 Task: Create a new event for a product launch celebration on the 16th at 6:30 PM to 7 PM.
Action: Mouse moved to (49, 74)
Screenshot: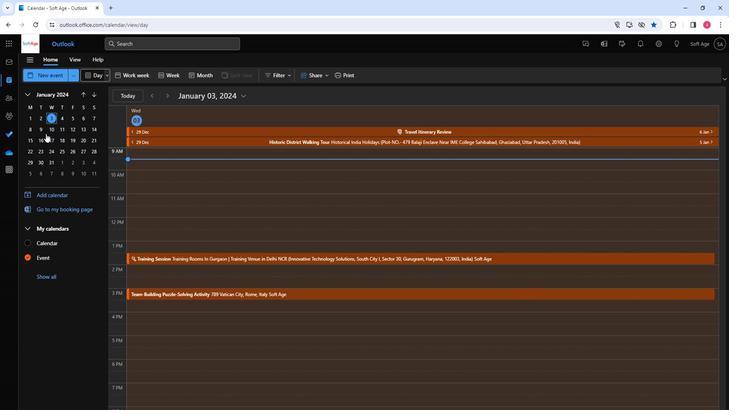 
Action: Mouse pressed left at (49, 74)
Screenshot: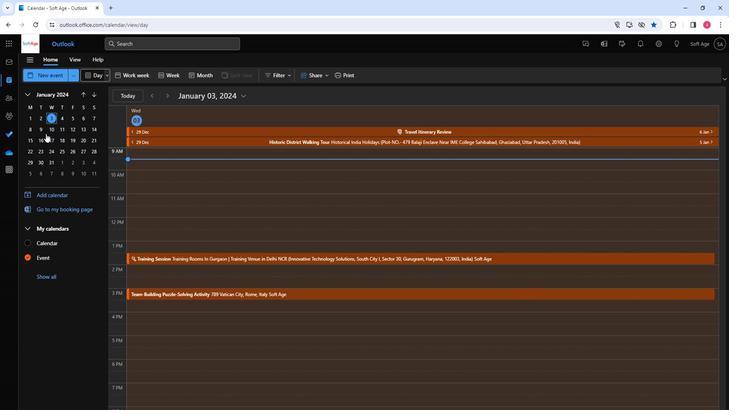 
Action: Mouse moved to (178, 123)
Screenshot: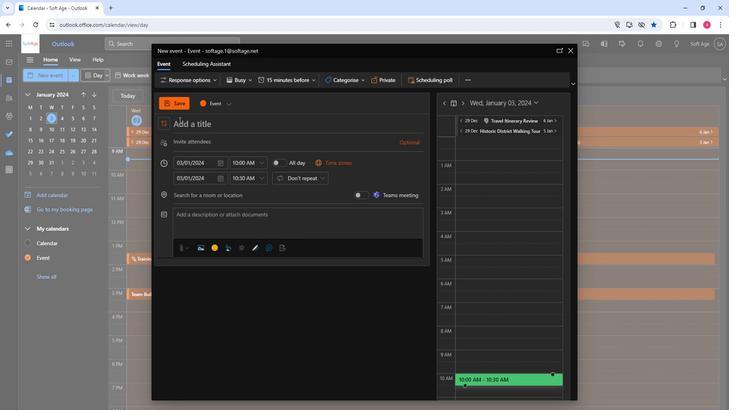 
Action: Mouse pressed left at (178, 123)
Screenshot: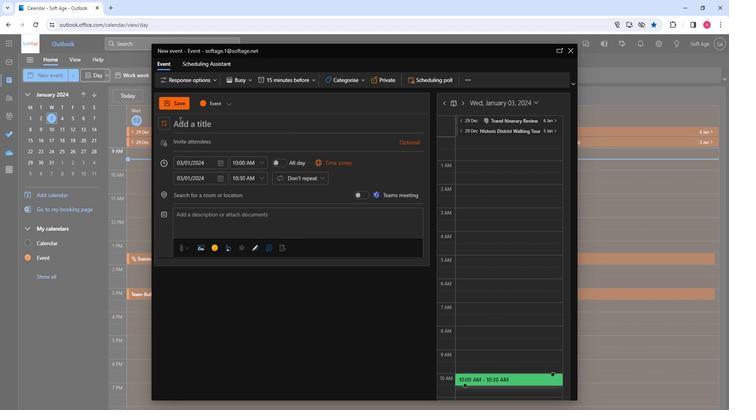 
Action: Key pressed <Key.shift>Product<Key.space><Key.shift>Launch<Key.space><Key.shift>Celebration
Screenshot: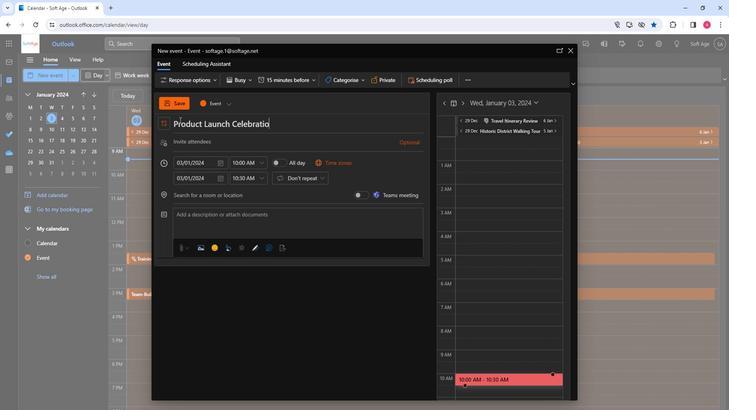 
Action: Mouse moved to (218, 147)
Screenshot: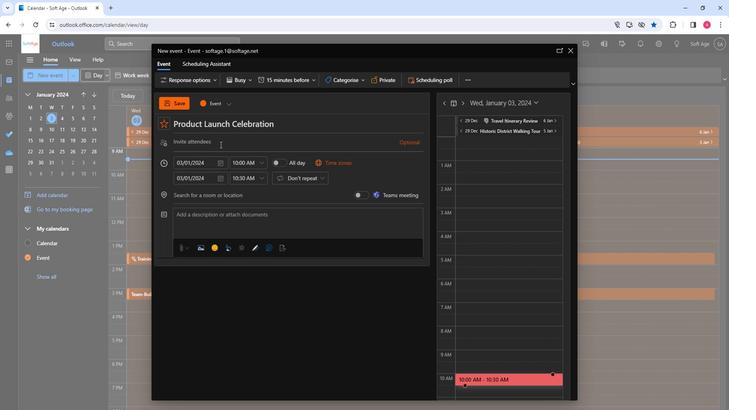 
Action: Mouse pressed left at (218, 147)
Screenshot: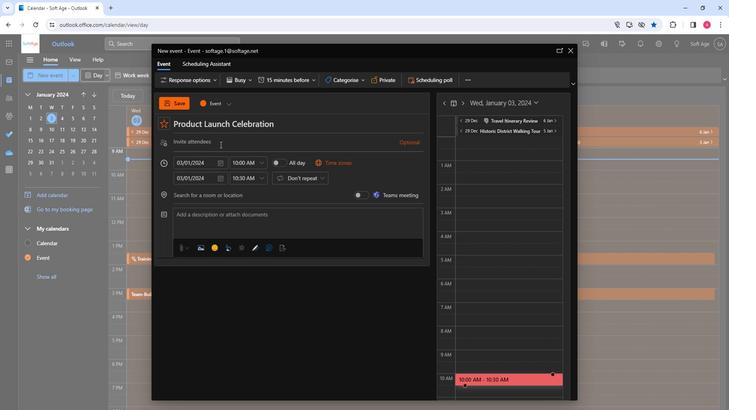 
Action: Mouse moved to (218, 147)
Screenshot: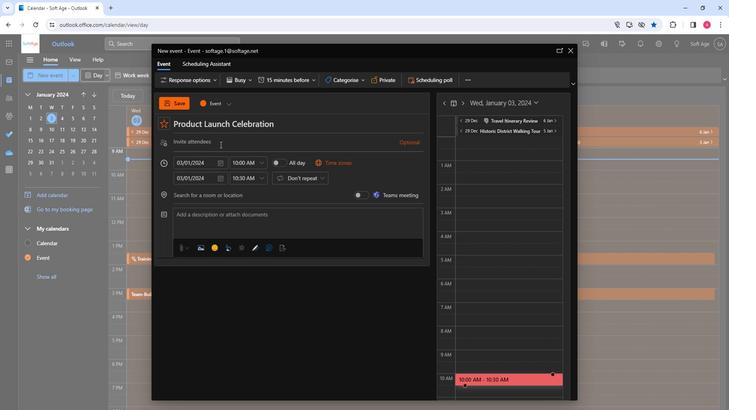 
Action: Key pressed so
Screenshot: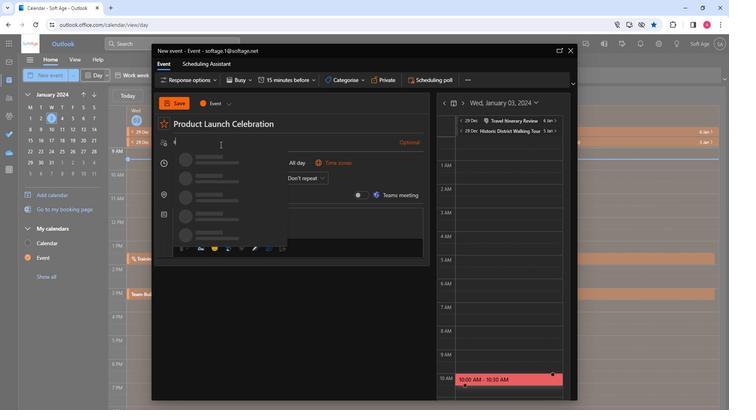 
Action: Mouse moved to (217, 177)
Screenshot: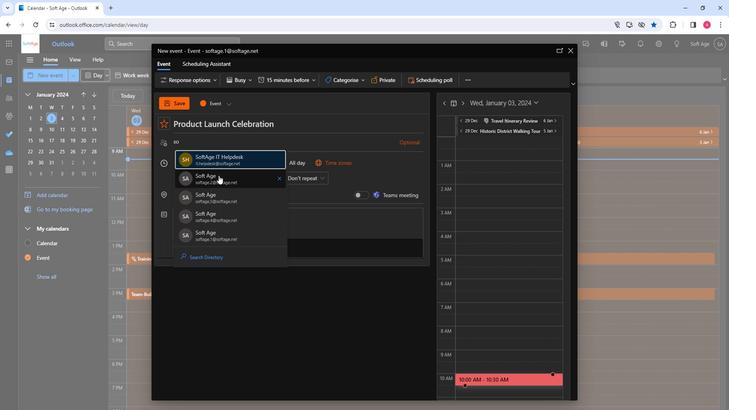 
Action: Mouse pressed left at (217, 177)
Screenshot: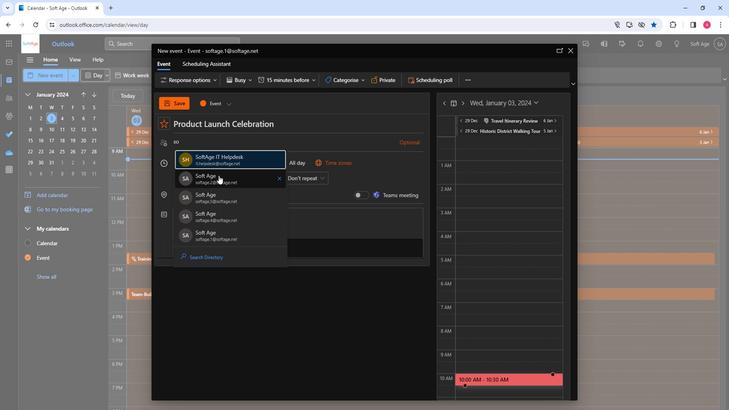 
Action: Key pressed so
Screenshot: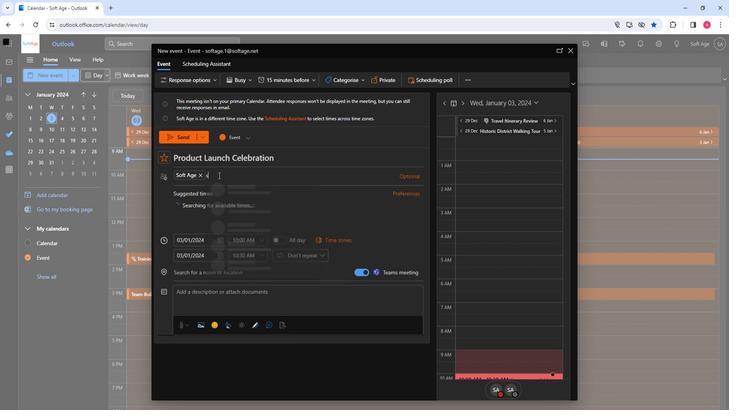 
Action: Mouse moved to (249, 230)
Screenshot: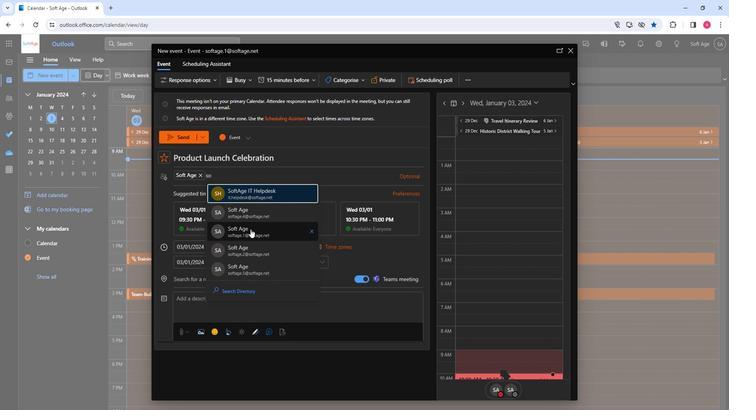 
Action: Mouse pressed left at (249, 230)
Screenshot: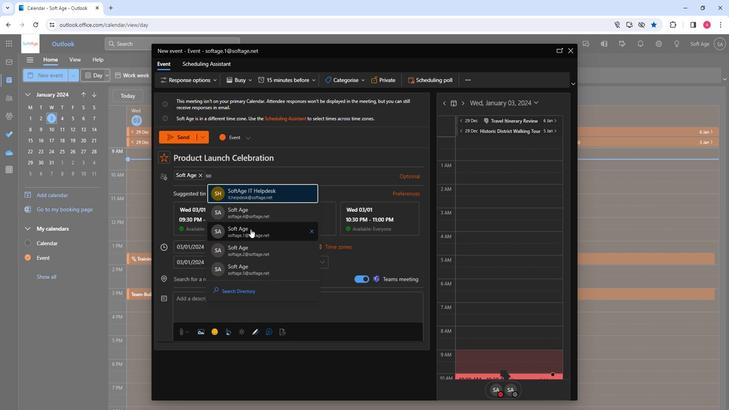 
Action: Key pressed so
Screenshot: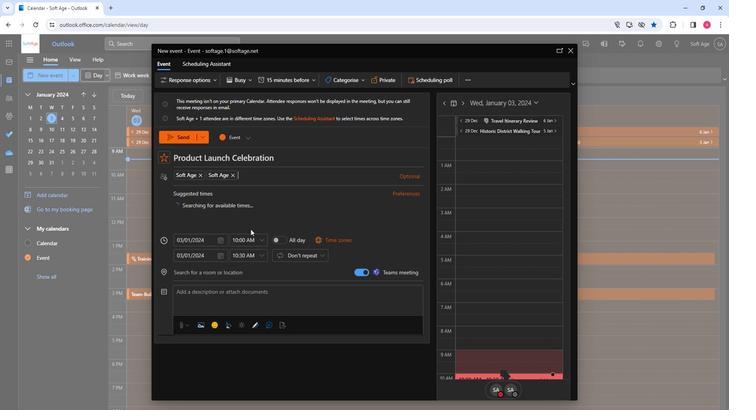 
Action: Mouse moved to (272, 258)
Screenshot: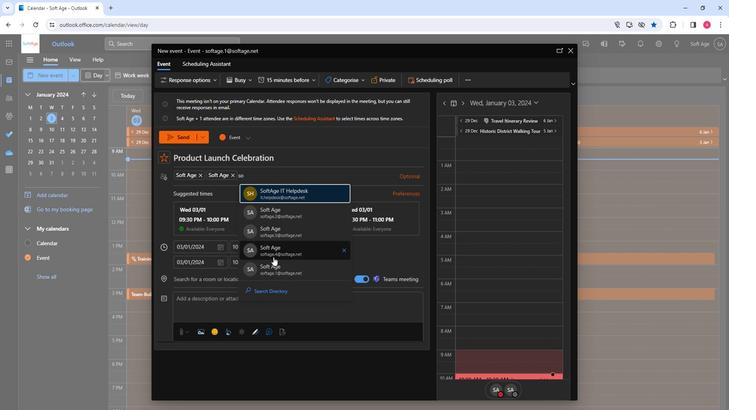 
Action: Mouse pressed left at (272, 258)
Screenshot: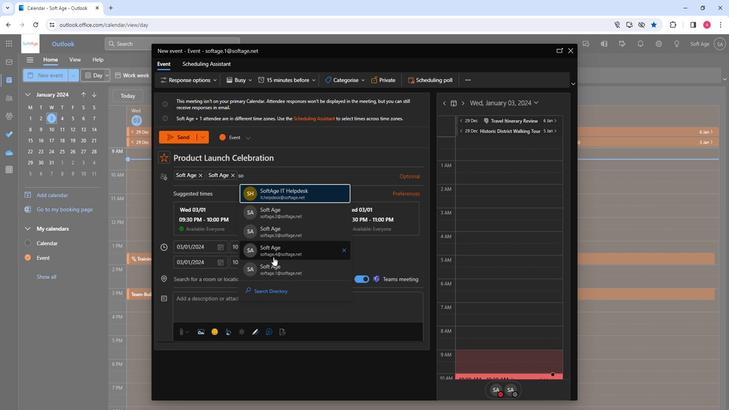 
Action: Mouse moved to (220, 244)
Screenshot: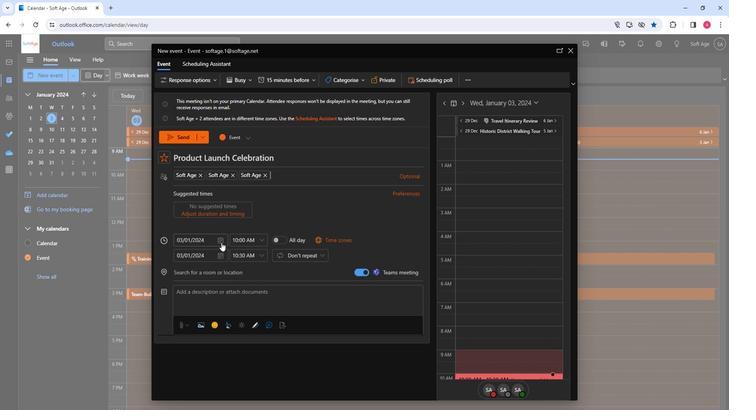 
Action: Mouse pressed left at (220, 244)
Screenshot: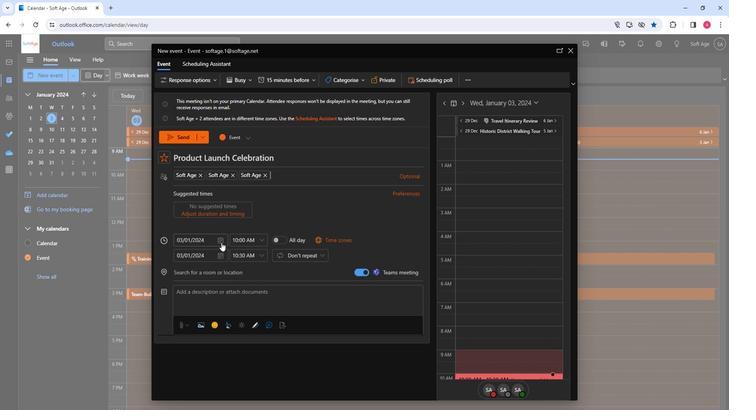 
Action: Mouse moved to (193, 302)
Screenshot: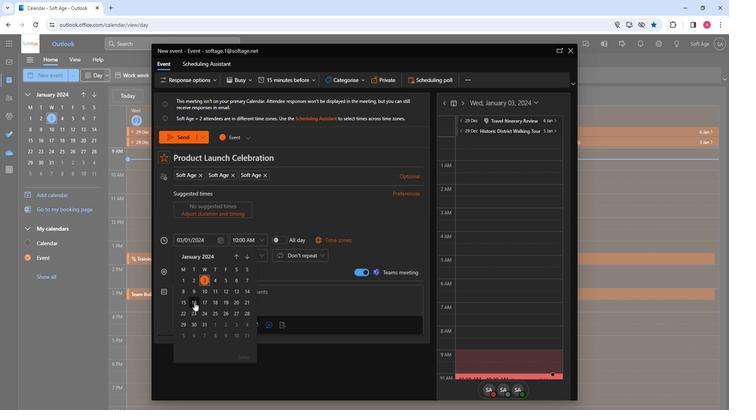 
Action: Mouse pressed left at (193, 302)
Screenshot: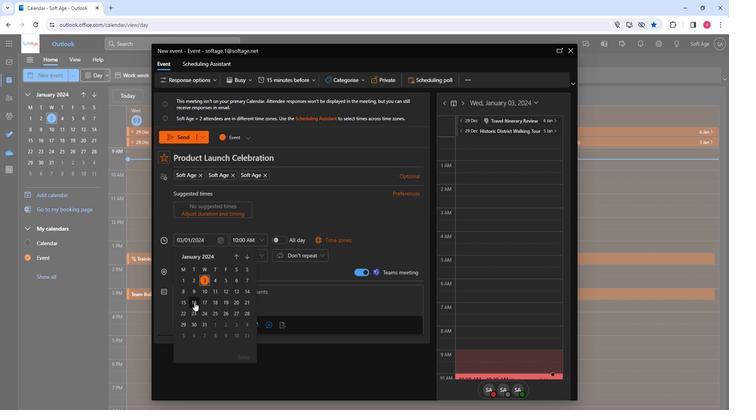 
Action: Mouse moved to (261, 241)
Screenshot: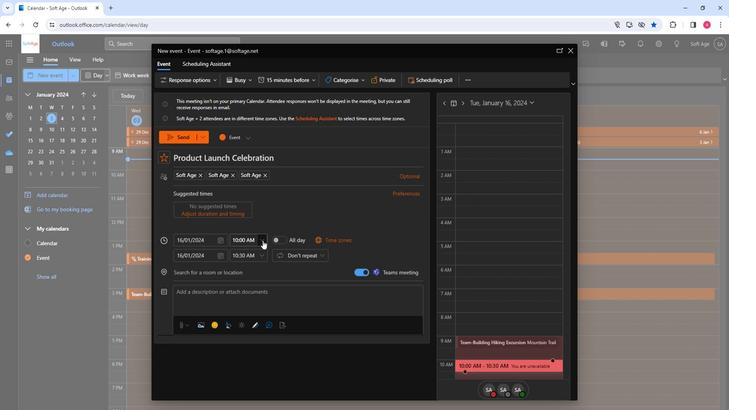 
Action: Mouse pressed left at (261, 241)
Screenshot: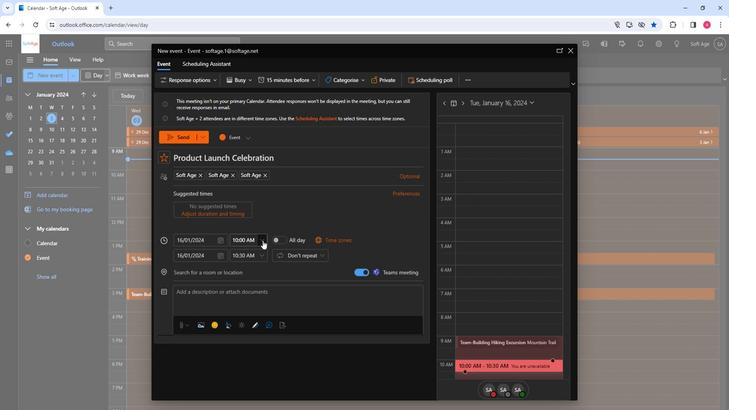 
Action: Mouse moved to (260, 281)
Screenshot: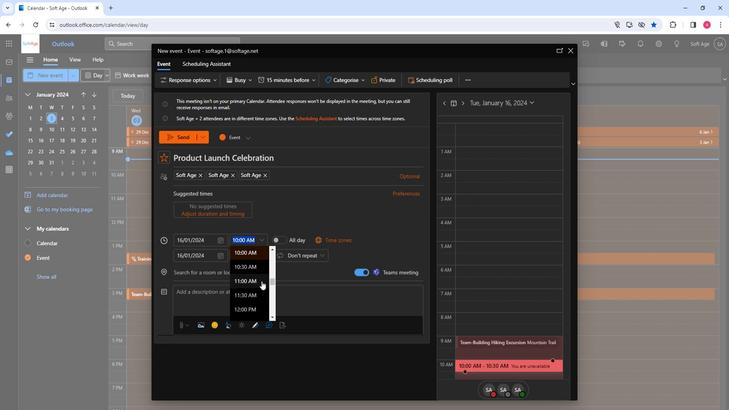 
Action: Mouse scrolled (260, 281) with delta (0, 0)
Screenshot: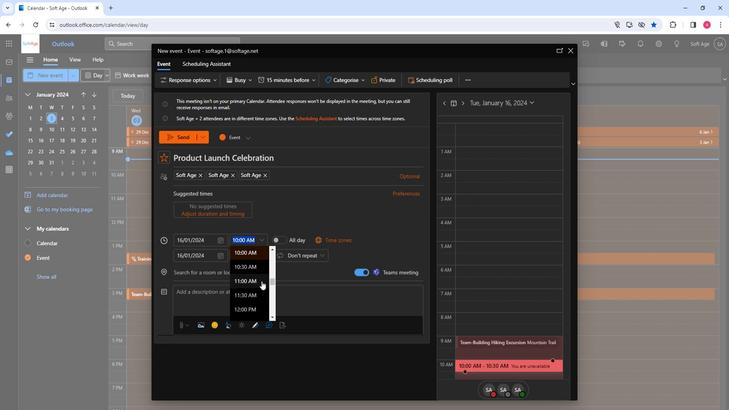 
Action: Mouse scrolled (260, 281) with delta (0, 0)
Screenshot: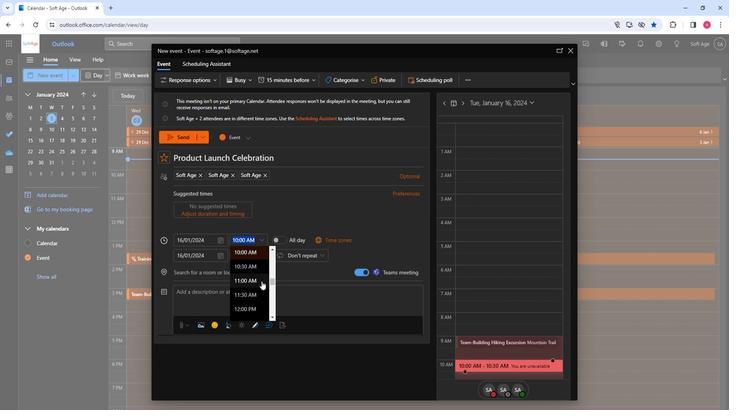 
Action: Mouse moved to (251, 286)
Screenshot: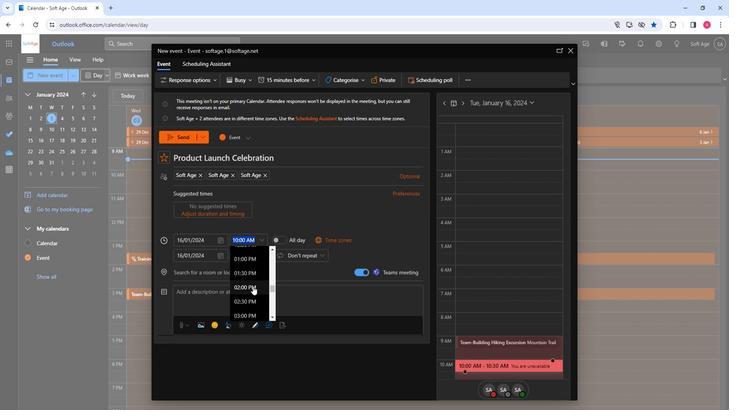 
Action: Mouse scrolled (251, 286) with delta (0, 0)
Screenshot: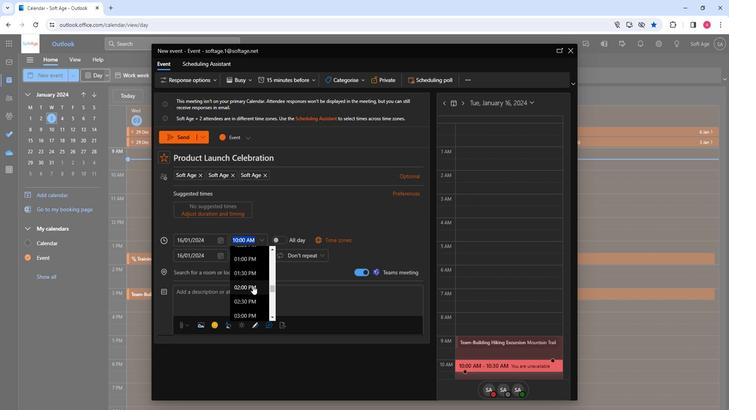 
Action: Mouse scrolled (251, 286) with delta (0, 0)
Screenshot: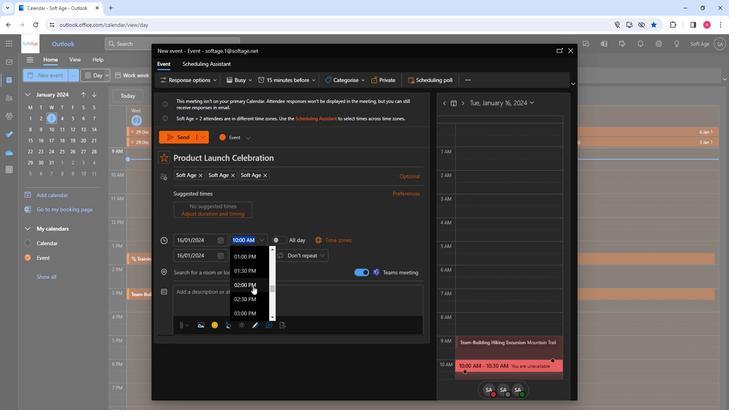 
Action: Mouse moved to (250, 282)
Screenshot: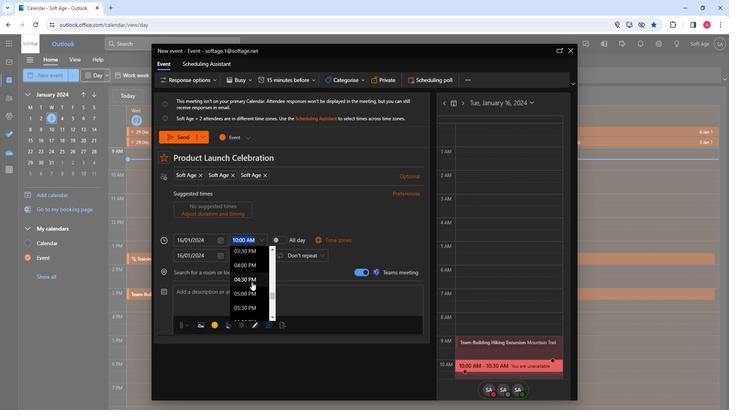 
Action: Mouse scrolled (250, 282) with delta (0, 0)
Screenshot: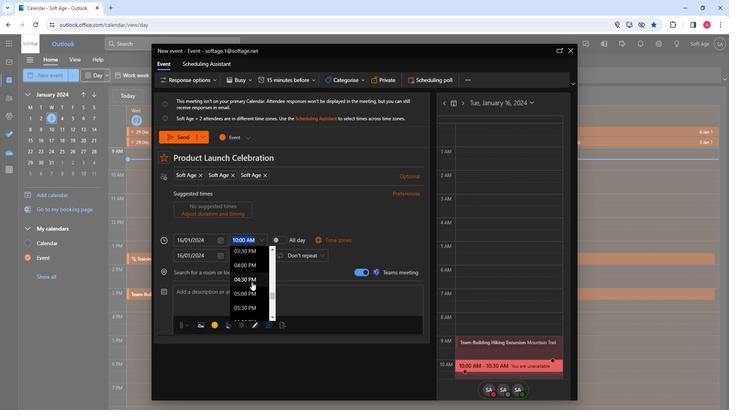 
Action: Mouse moved to (248, 293)
Screenshot: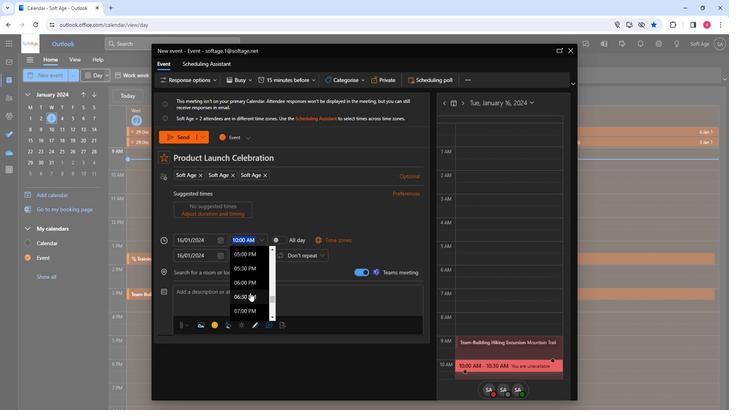 
Action: Mouse pressed left at (248, 293)
Screenshot: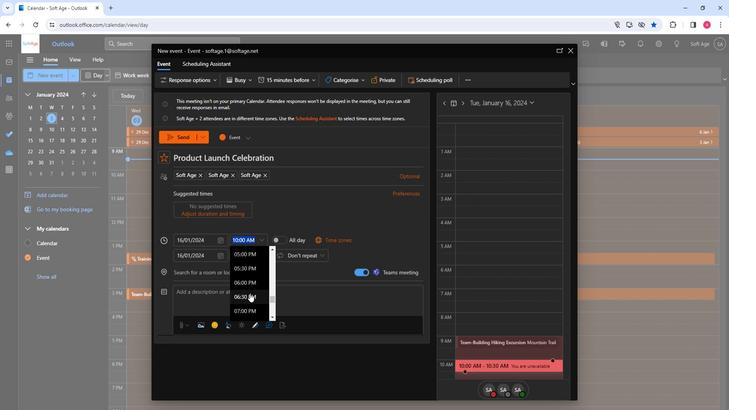 
Action: Mouse moved to (200, 276)
Screenshot: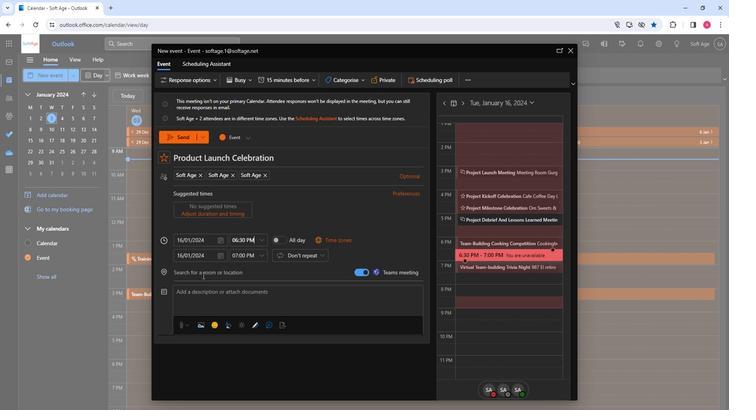 
Action: Mouse pressed left at (200, 276)
Screenshot: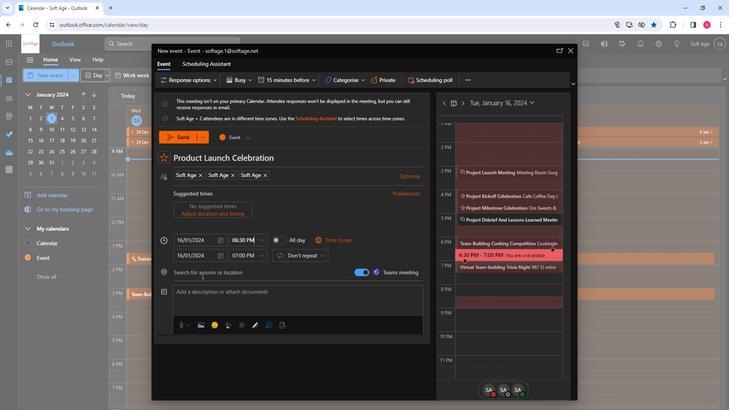 
Action: Key pressed la<Key.backspace><Key.backspace><Key.backspace>so
Screenshot: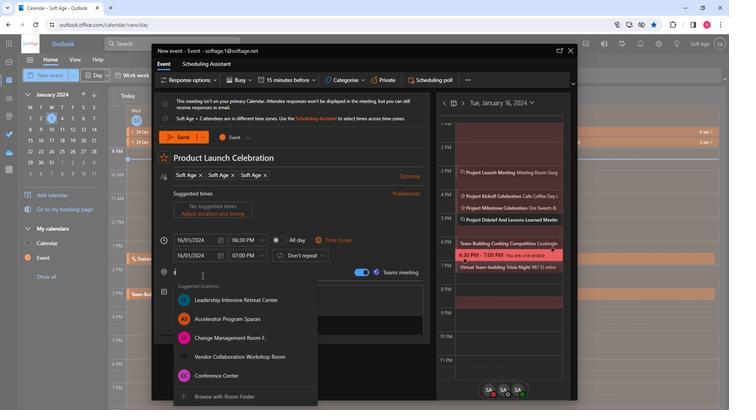 
Action: Mouse moved to (212, 335)
Screenshot: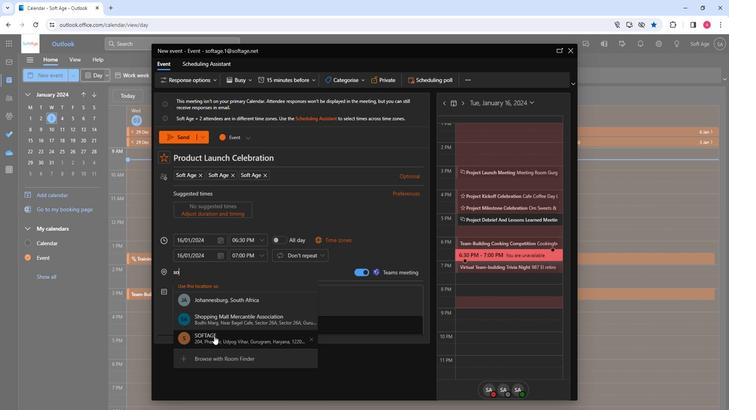 
Action: Mouse pressed left at (212, 335)
Screenshot: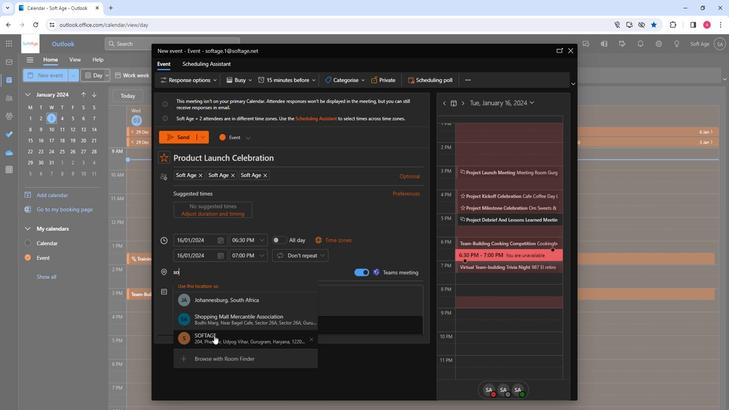 
Action: Mouse moved to (197, 296)
Screenshot: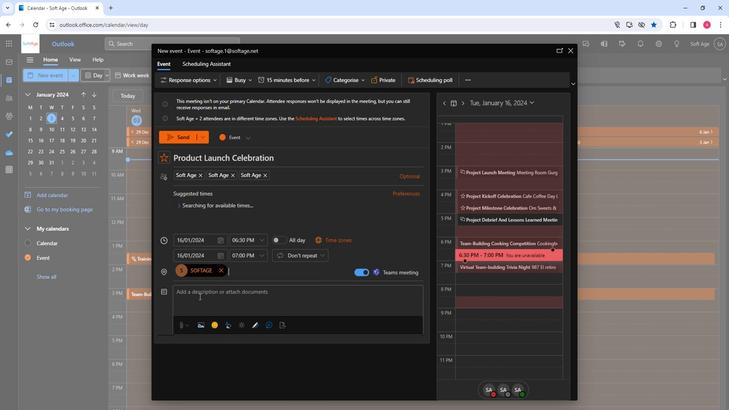 
Action: Mouse pressed left at (197, 296)
Screenshot: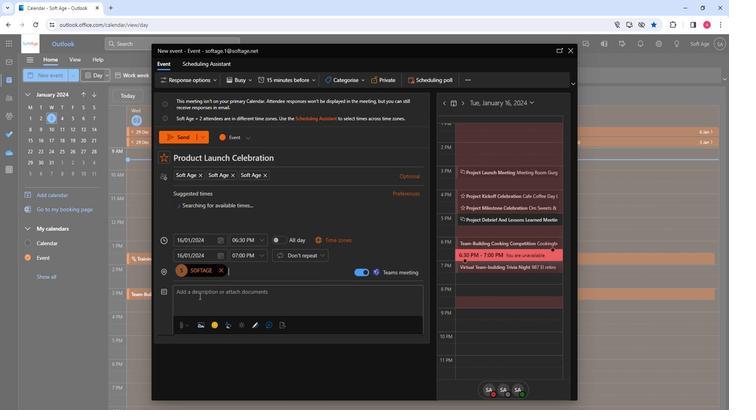 
Action: Key pressed <Key.shift>Cheers<Key.space>to<Key.space>innovation<Key.shift>!<Key.space><Key.shift>Jion<Key.space>our<Key.space>product<Key.space>laucnb<Key.backspace><Key.backspace><Key.backspace><Key.backspace>unch<Key.space>celebration.<Key.space><Key.shift>Unveil<Key.space>new<Key.space>features,<Key.space>toast<Key.space>to<Key.space>success,<Key.space>and<Key.space>embarn<Key.backspace>k<Key.space>on<Key.space>an<Key.space>exciting<Key.space>journey<Key.space>together.<Key.space><Key.shift>Let<Key.space>the<Key.space>celebration<Key.space>begin<Key.shift>!
Screenshot: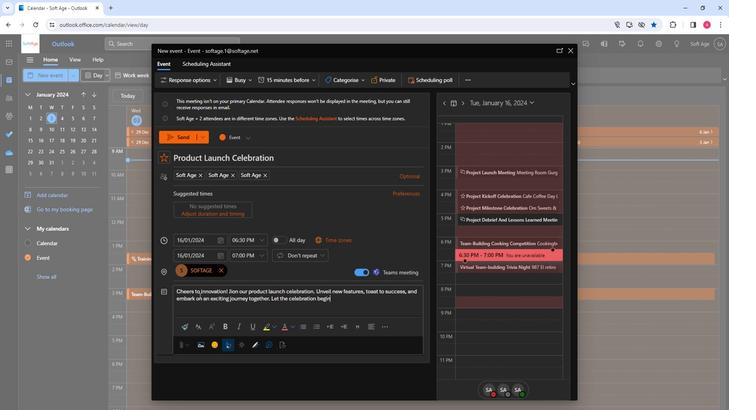 
Action: Mouse moved to (287, 301)
Screenshot: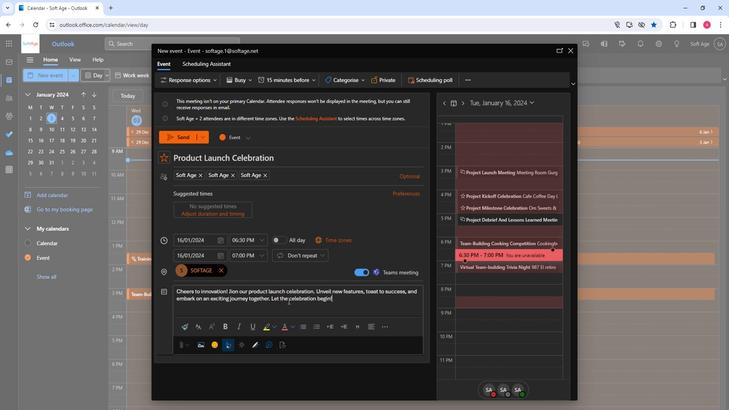 
Action: Mouse pressed left at (287, 301)
Screenshot: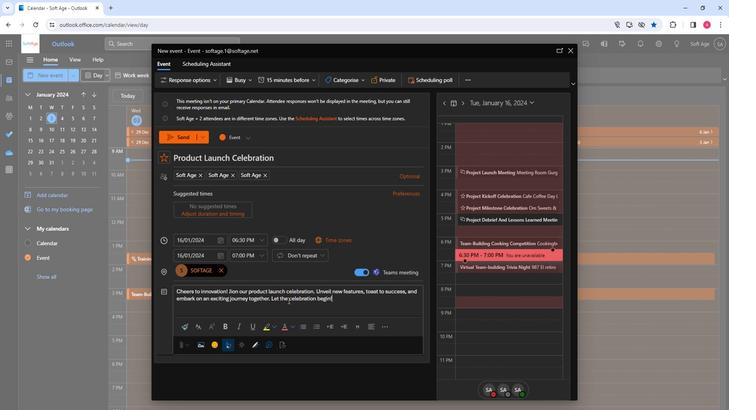 
Action: Mouse moved to (287, 300)
Screenshot: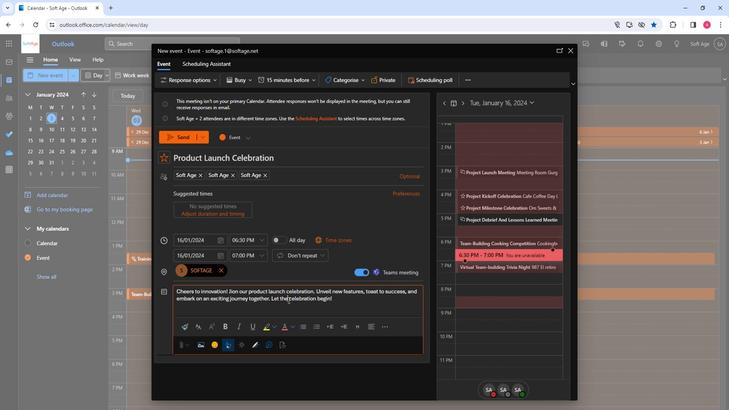 
Action: Mouse pressed left at (287, 300)
Screenshot: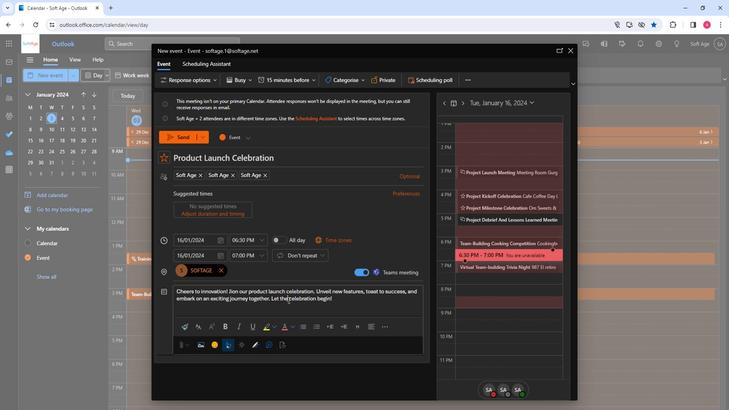
Action: Mouse pressed left at (287, 300)
Screenshot: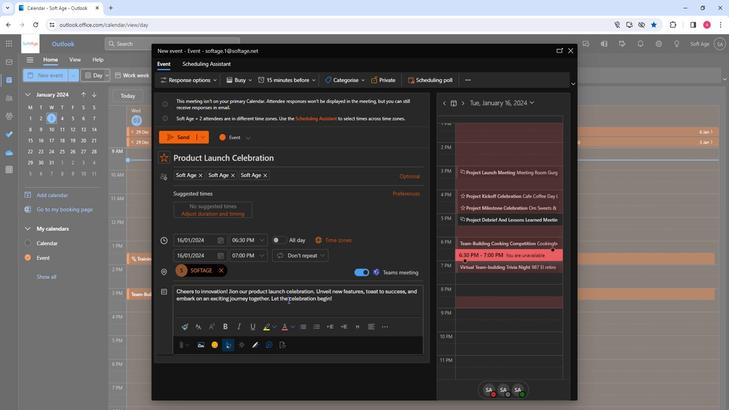 
Action: Mouse moved to (333, 287)
Screenshot: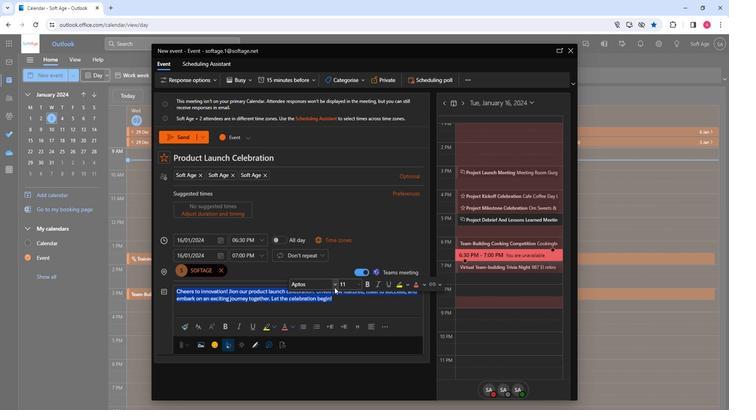 
Action: Mouse pressed left at (333, 287)
Screenshot: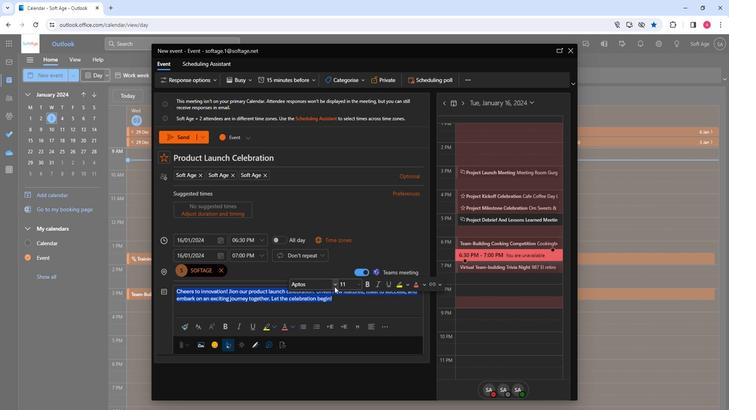 
Action: Mouse moved to (280, 265)
Screenshot: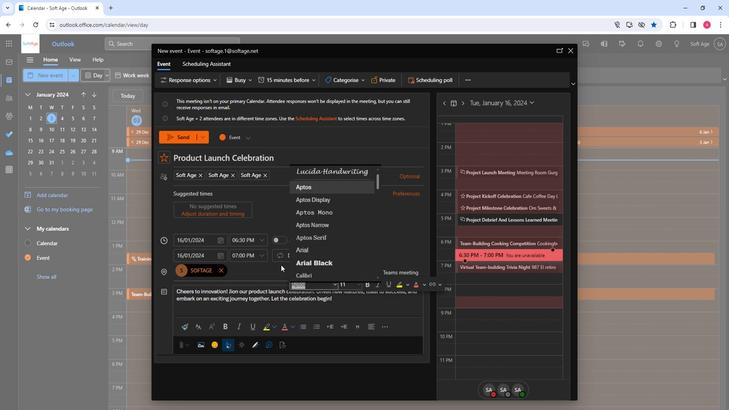 
Action: Mouse scrolled (280, 265) with delta (0, 0)
Screenshot: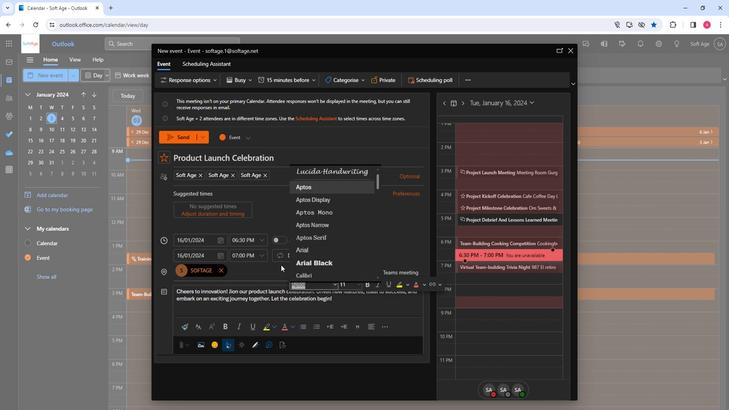 
Action: Mouse moved to (327, 256)
Screenshot: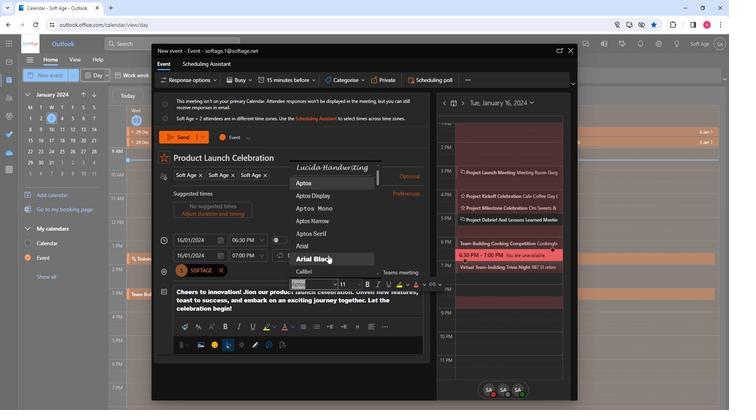 
Action: Mouse scrolled (327, 255) with delta (0, 0)
Screenshot: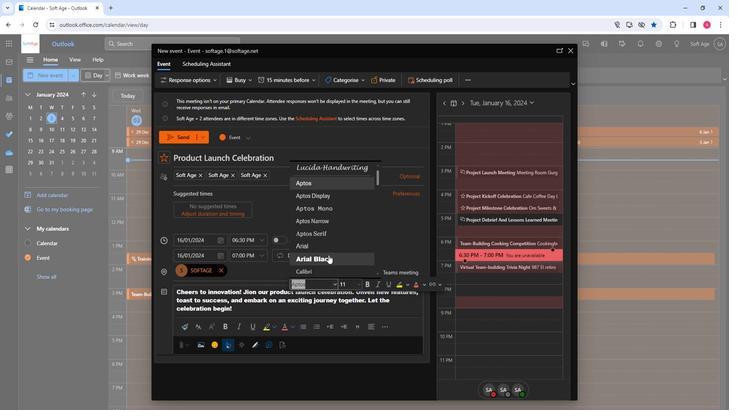 
Action: Mouse scrolled (327, 255) with delta (0, 0)
Screenshot: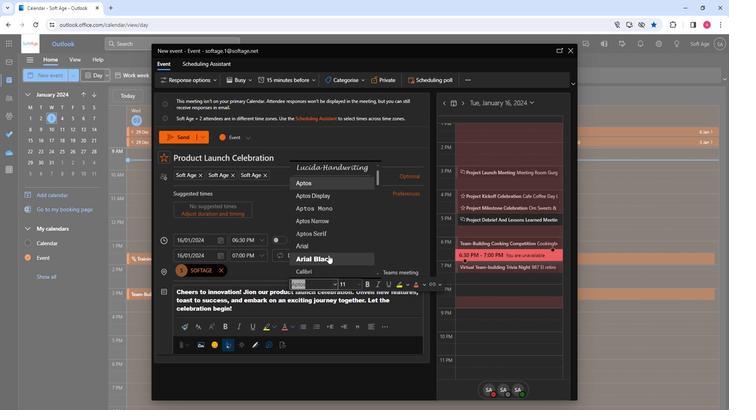 
Action: Mouse scrolled (327, 255) with delta (0, 0)
Screenshot: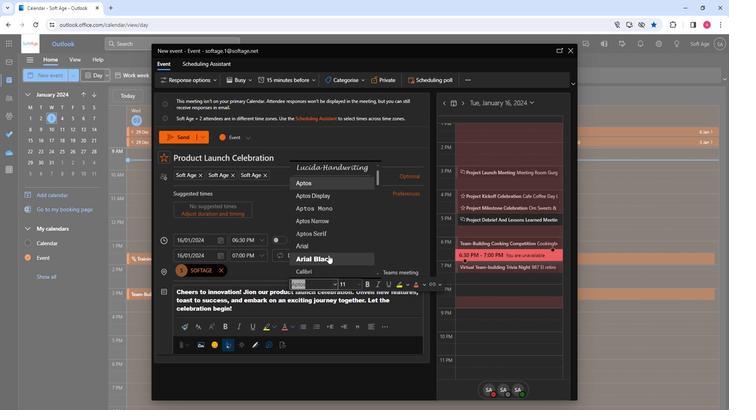 
Action: Mouse scrolled (327, 255) with delta (0, 0)
Screenshot: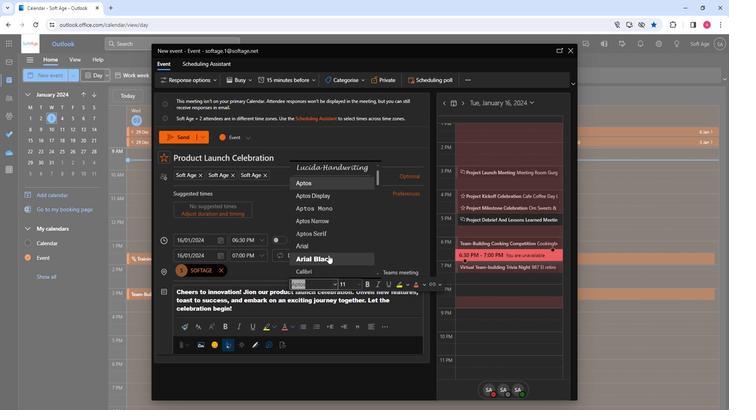 
Action: Mouse scrolled (327, 255) with delta (0, 0)
Screenshot: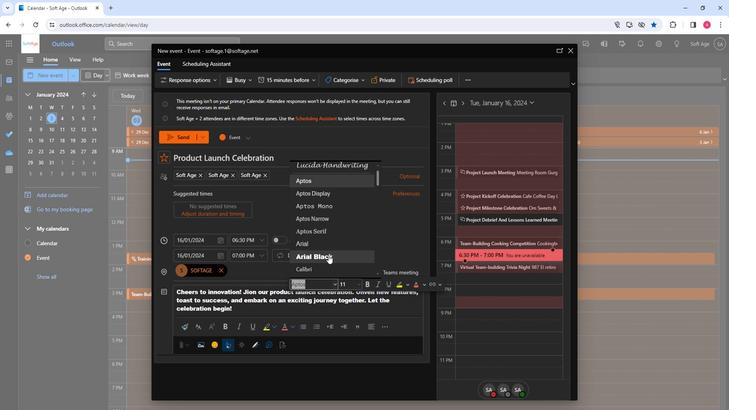 
Action: Mouse scrolled (327, 255) with delta (0, 0)
Screenshot: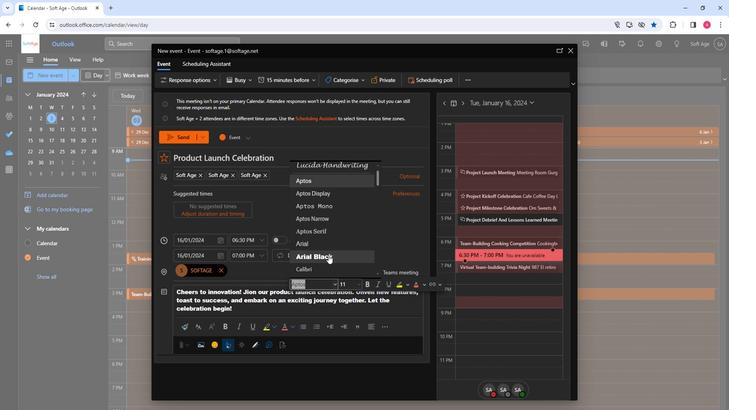 
Action: Mouse scrolled (327, 255) with delta (0, 0)
Screenshot: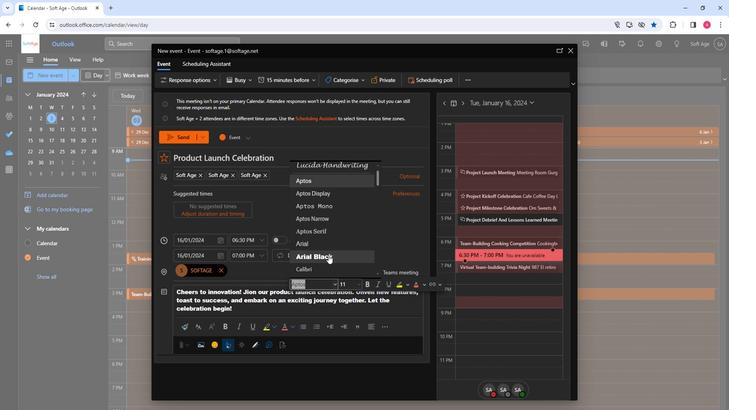 
Action: Mouse moved to (327, 258)
Screenshot: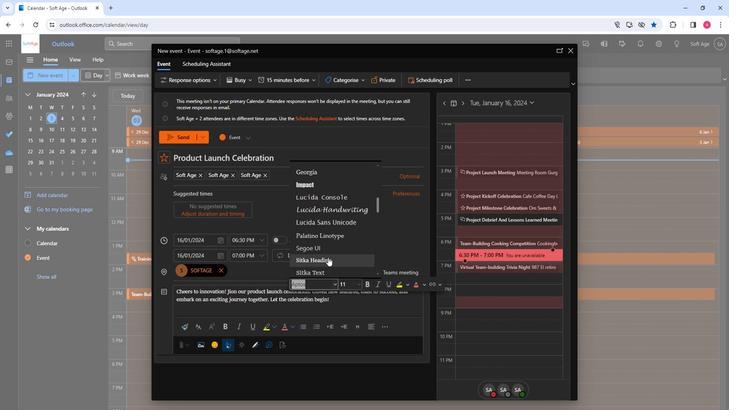 
Action: Mouse pressed left at (327, 258)
Screenshot: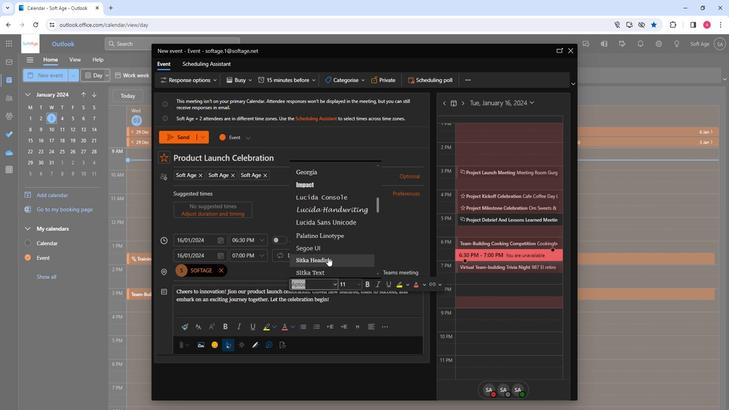 
Action: Mouse moved to (357, 287)
Screenshot: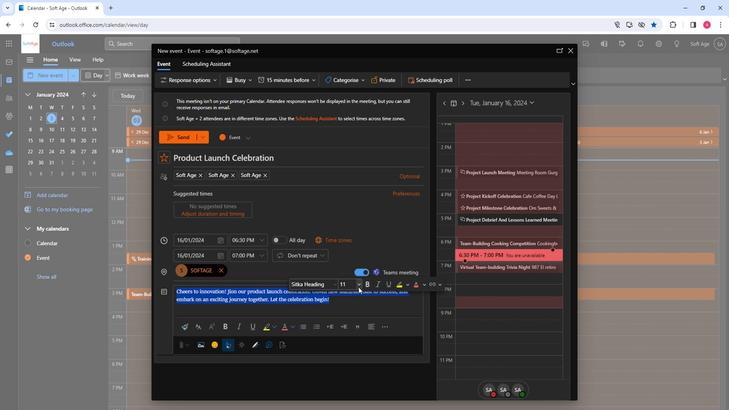 
Action: Mouse pressed left at (357, 287)
Screenshot: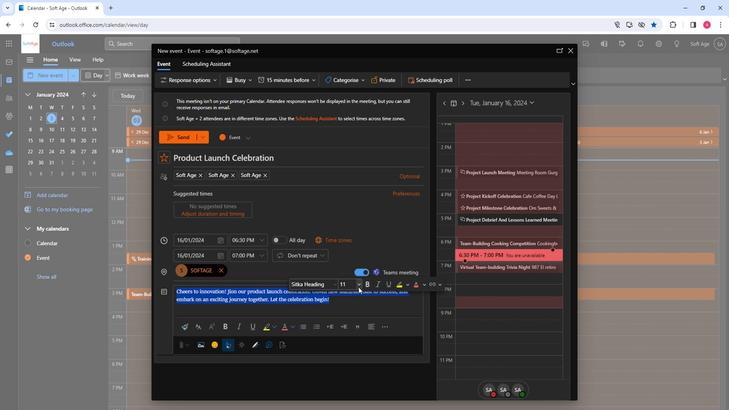 
Action: Mouse moved to (347, 220)
Screenshot: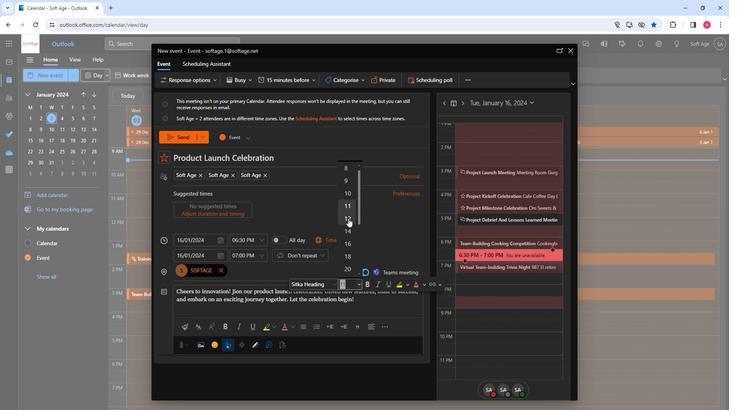 
Action: Mouse pressed left at (347, 220)
Screenshot: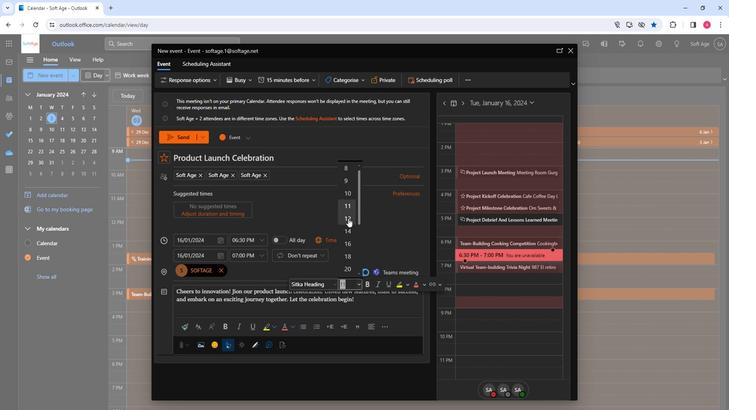 
Action: Mouse moved to (373, 289)
Screenshot: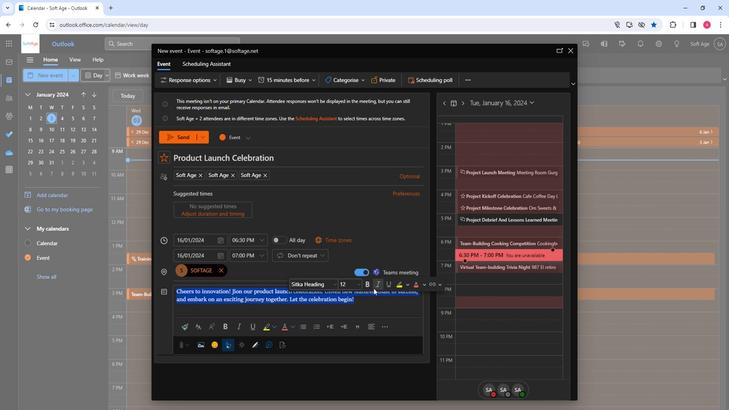 
Action: Mouse pressed left at (373, 289)
Screenshot: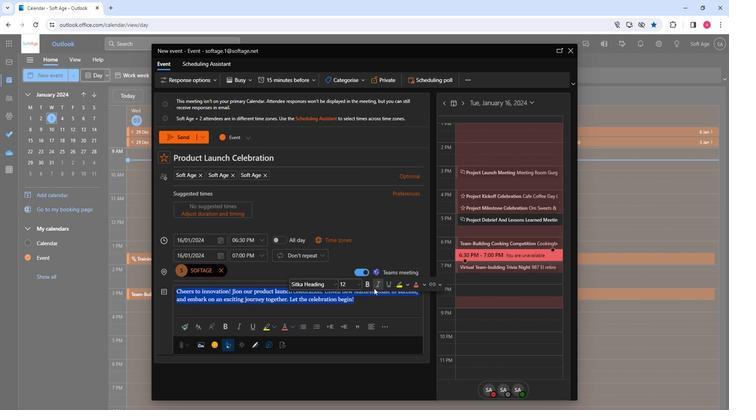 
Action: Mouse moved to (404, 286)
Screenshot: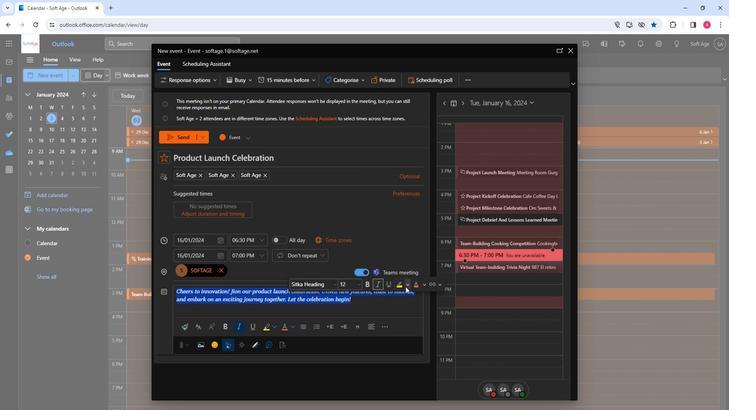 
Action: Mouse pressed left at (404, 286)
Screenshot: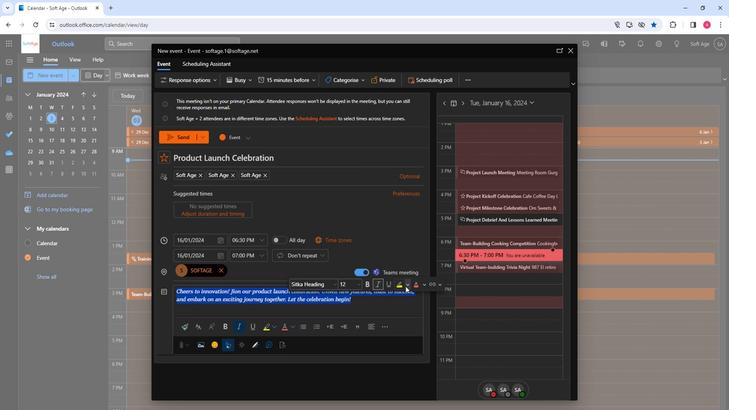 
Action: Mouse moved to (384, 336)
Screenshot: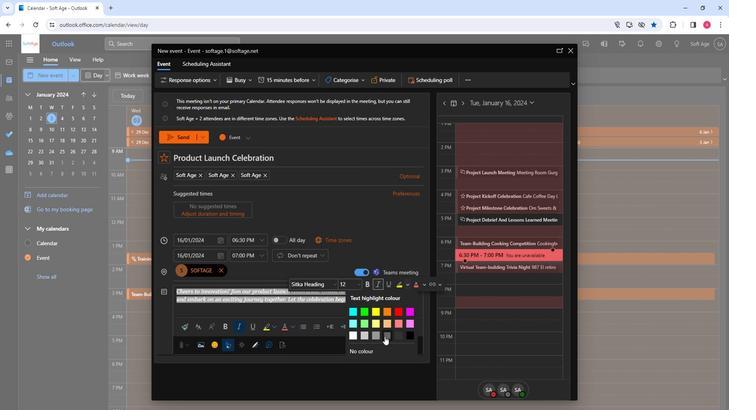 
Action: Mouse pressed left at (384, 336)
Screenshot: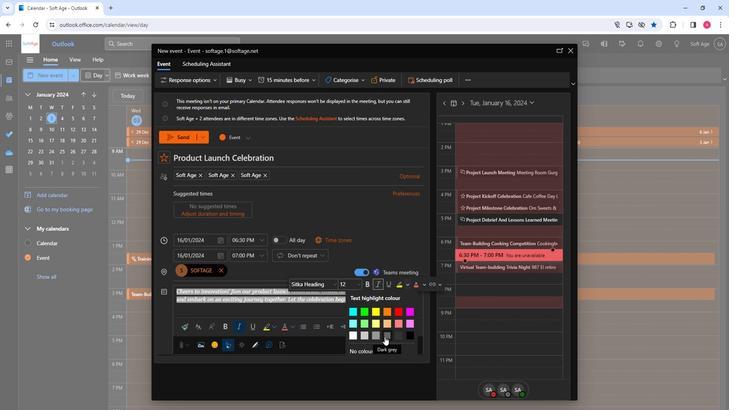 
Action: Mouse moved to (315, 319)
Screenshot: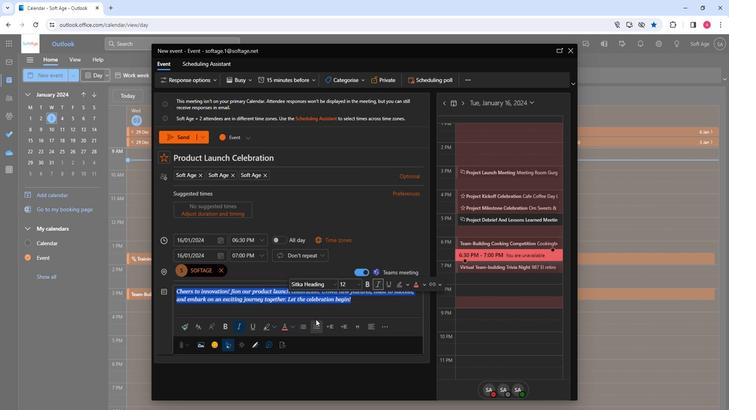 
Action: Mouse pressed left at (315, 319)
Screenshot: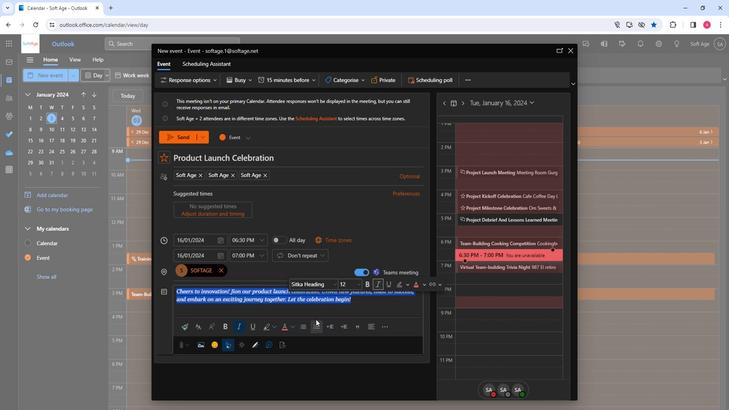 
Action: Mouse moved to (315, 317)
Screenshot: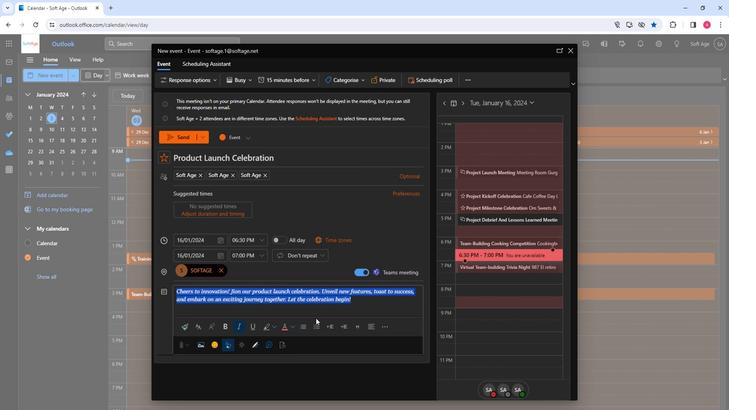 
Action: Mouse pressed left at (315, 317)
Screenshot: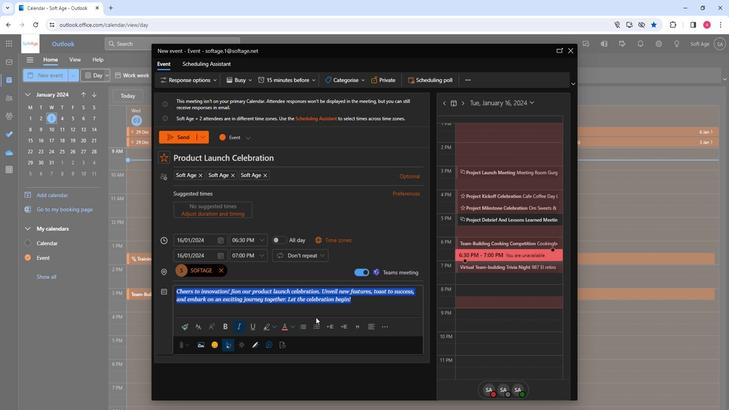 
Action: Mouse moved to (315, 312)
Screenshot: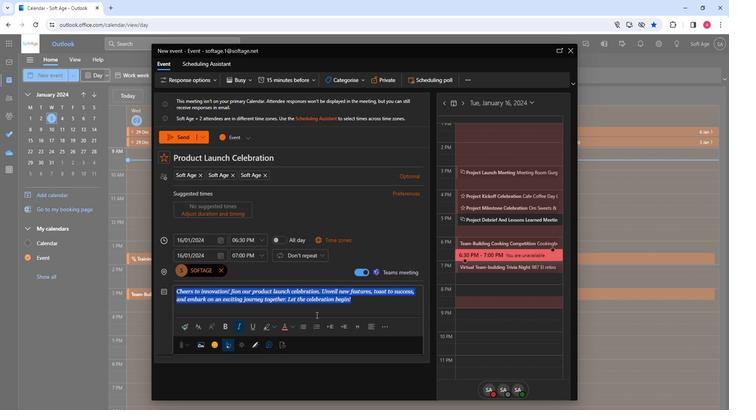 
Action: Mouse pressed left at (315, 312)
Screenshot: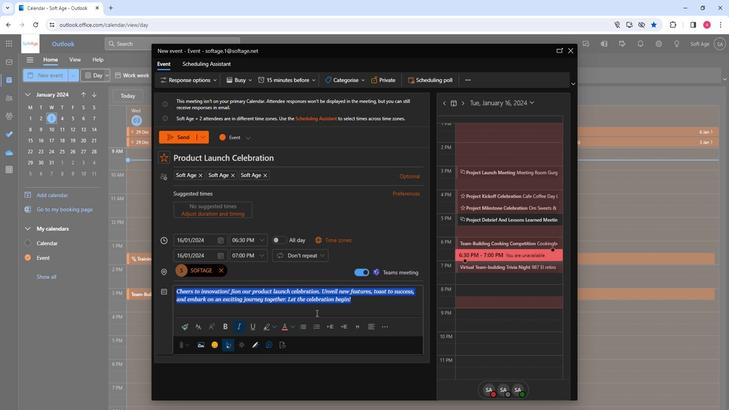 
Action: Mouse moved to (310, 305)
Screenshot: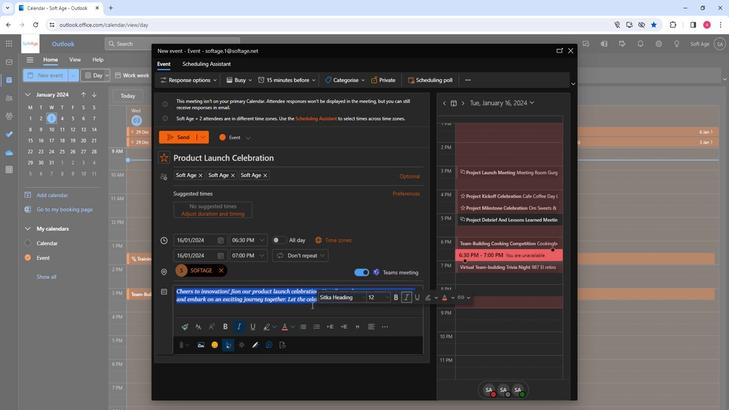 
Action: Mouse pressed left at (310, 305)
Screenshot: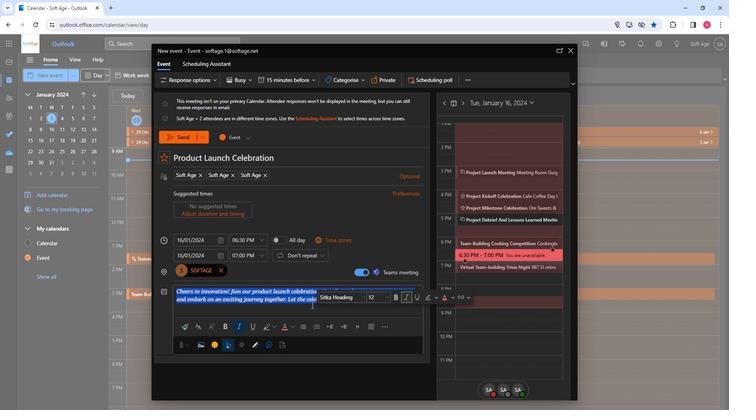
Action: Mouse moved to (369, 305)
Screenshot: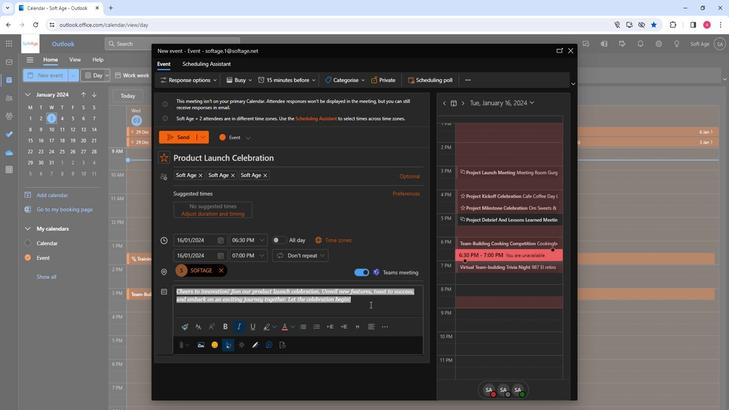 
Action: Mouse pressed left at (369, 305)
Screenshot: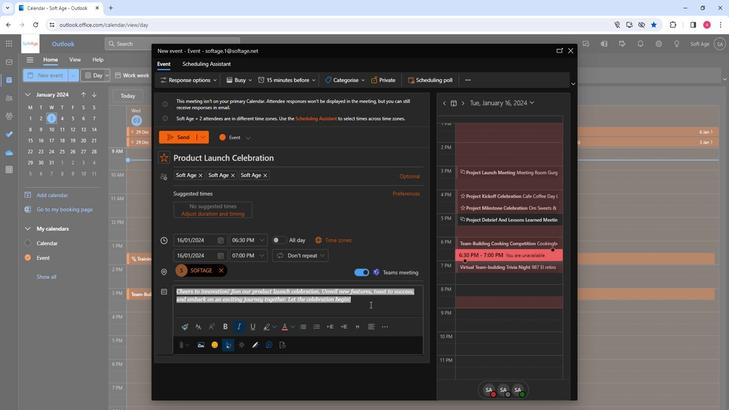 
Action: Mouse pressed left at (369, 305)
Screenshot: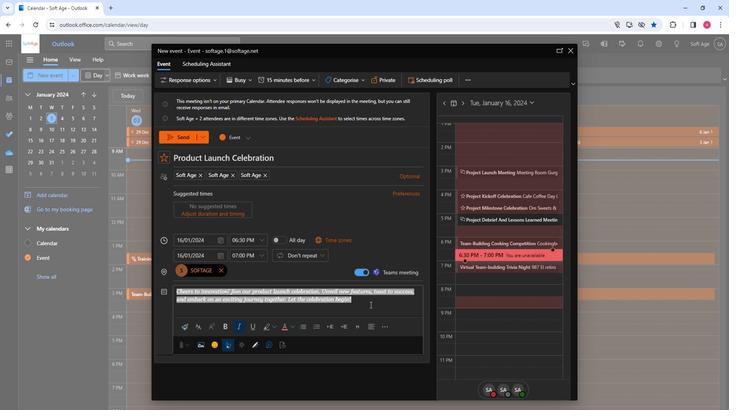 
Action: Mouse pressed left at (369, 305)
Screenshot: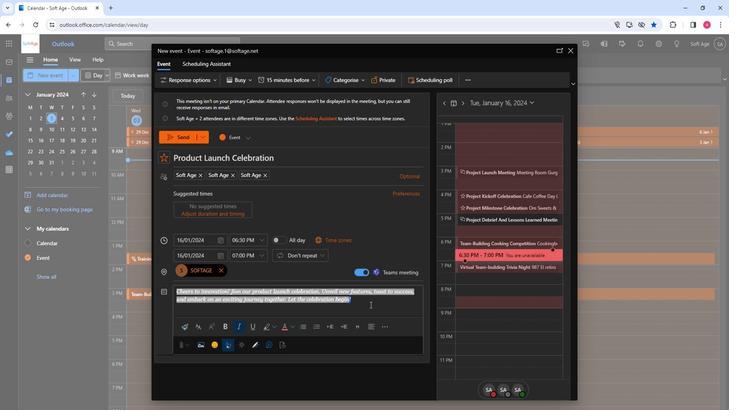 
Action: Mouse moved to (499, 290)
Screenshot: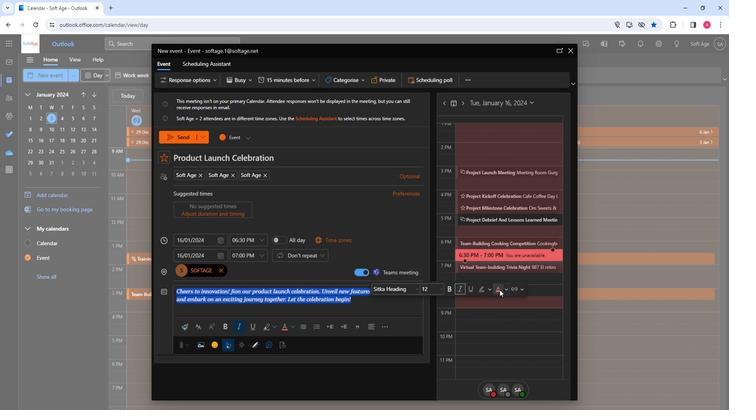 
Action: Mouse pressed left at (499, 290)
Screenshot: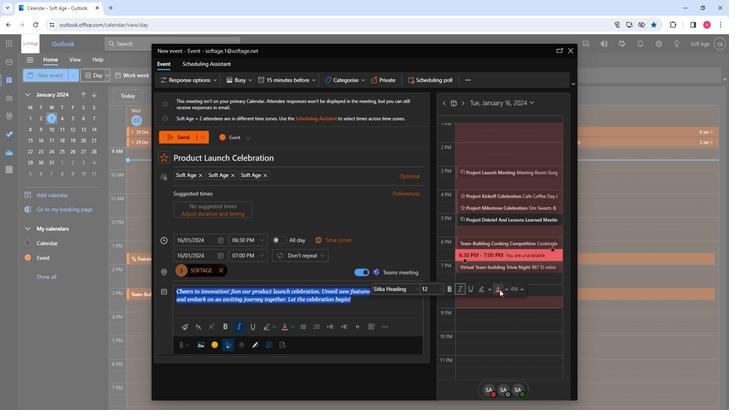 
Action: Mouse moved to (350, 310)
Screenshot: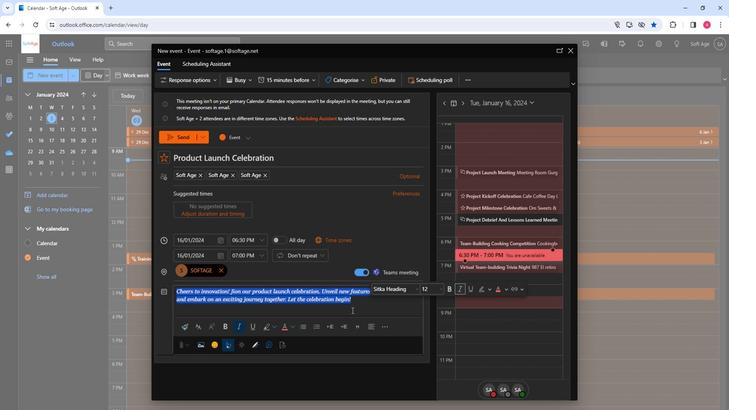 
Action: Mouse pressed left at (350, 310)
Screenshot: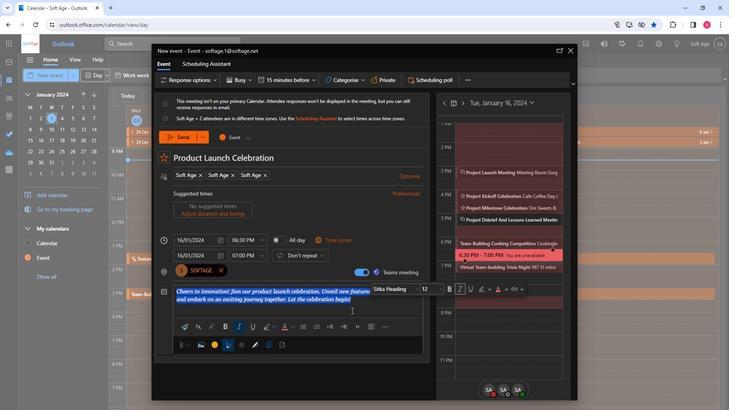 
Action: Mouse moved to (357, 304)
Screenshot: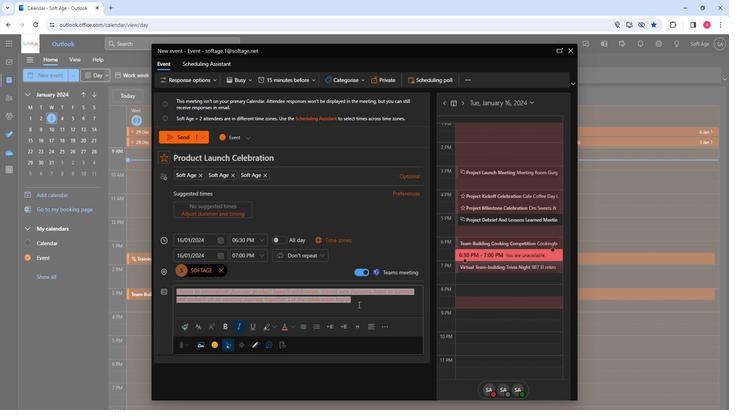
Action: Mouse pressed left at (357, 304)
Screenshot: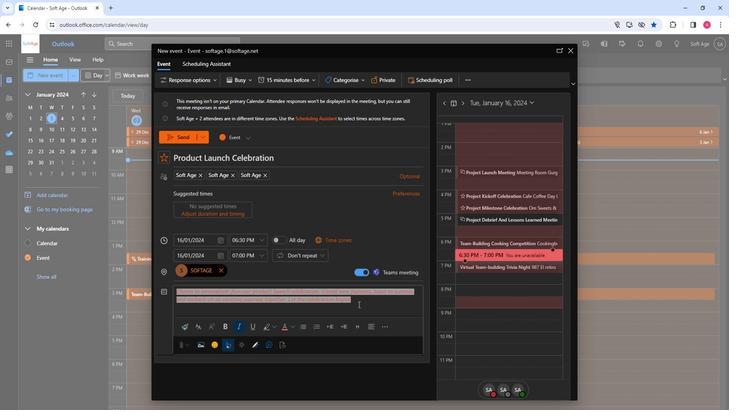 
Action: Mouse pressed left at (357, 304)
Screenshot: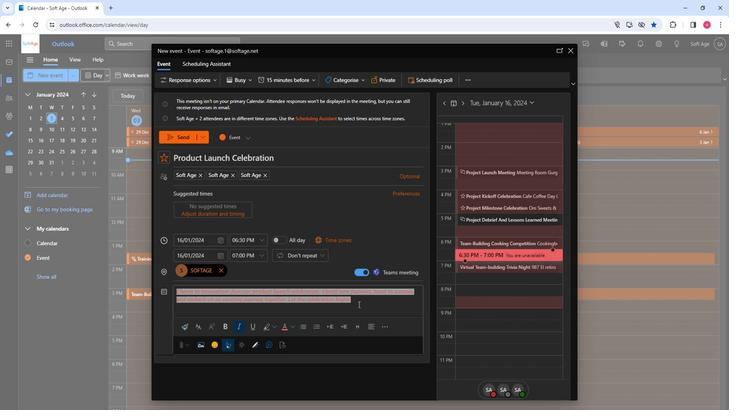 
Action: Mouse pressed left at (357, 304)
Screenshot: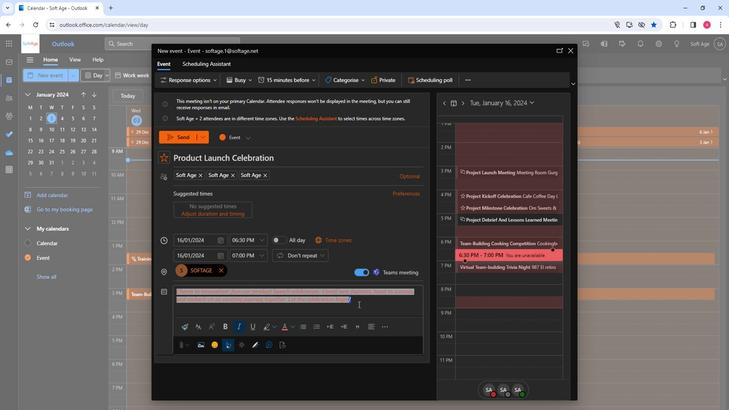 
Action: Mouse moved to (437, 290)
Screenshot: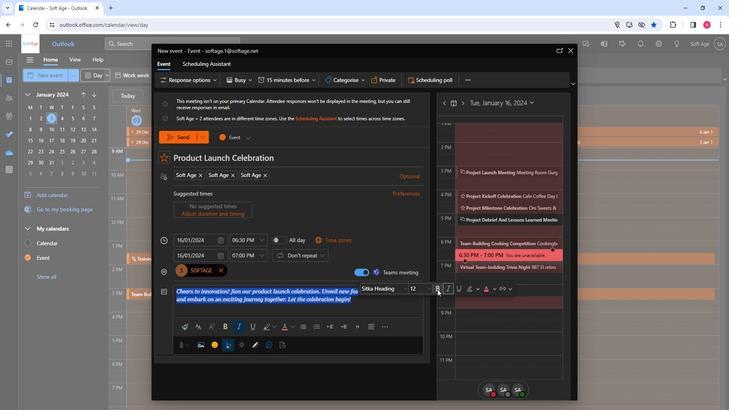 
Action: Mouse pressed left at (437, 290)
Screenshot: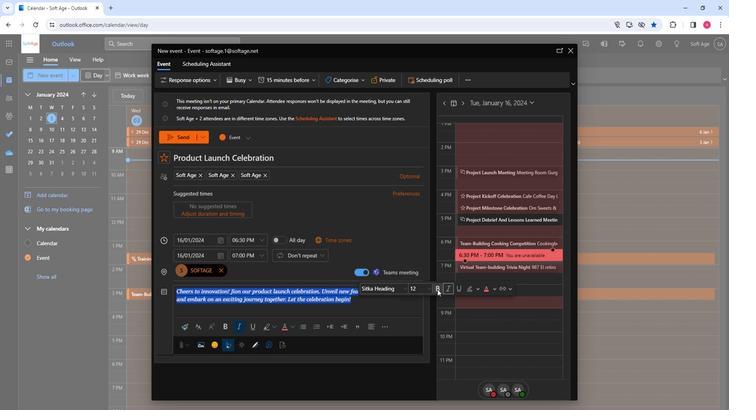 
Action: Mouse moved to (390, 294)
Screenshot: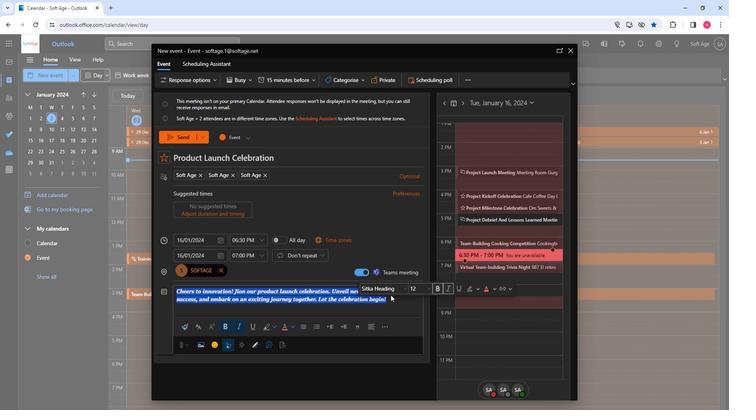 
Action: Mouse pressed left at (390, 294)
Screenshot: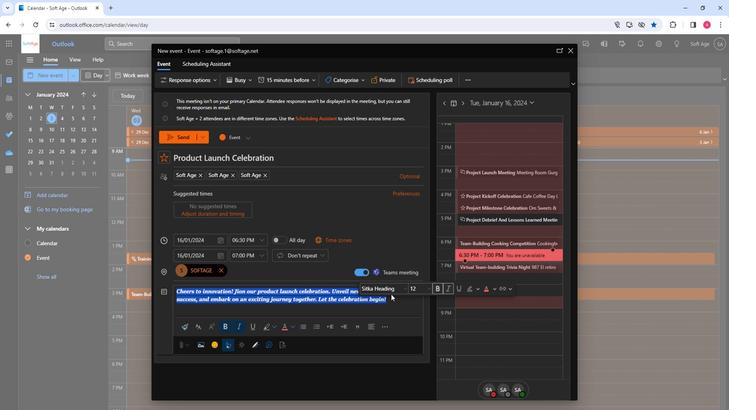 
Action: Mouse moved to (391, 301)
Screenshot: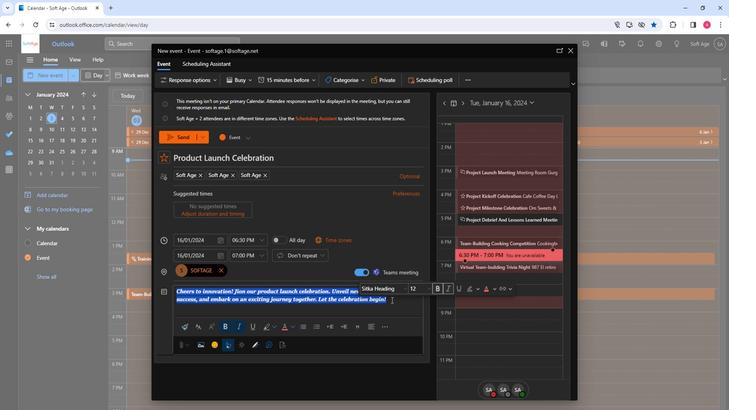 
Action: Mouse pressed left at (391, 301)
Screenshot: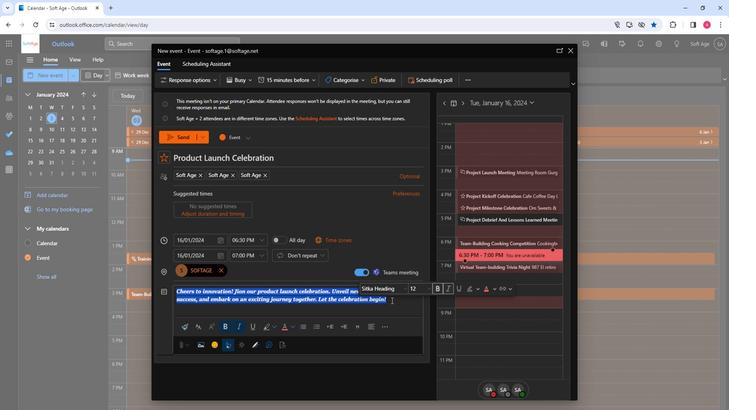 
Action: Mouse moved to (401, 302)
Screenshot: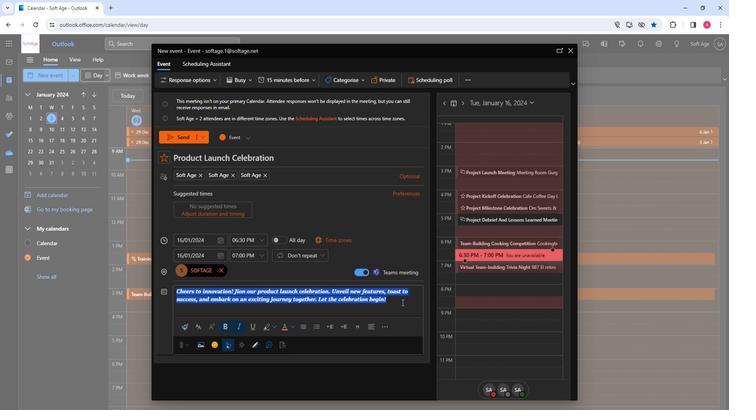 
Action: Mouse pressed left at (401, 302)
Screenshot: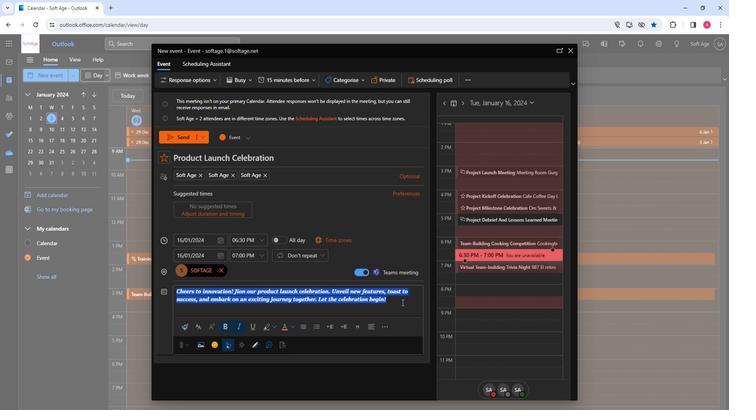 
Action: Mouse moved to (253, 326)
Screenshot: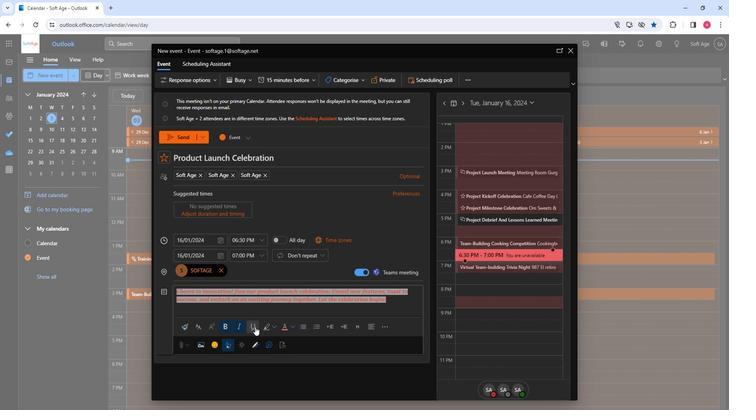 
Action: Mouse pressed left at (253, 326)
Screenshot: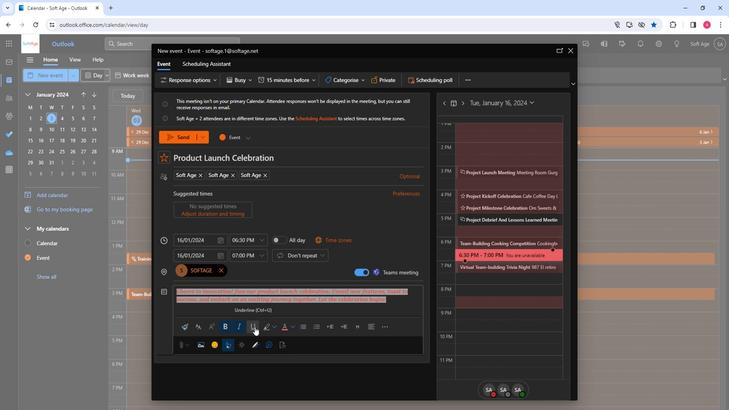 
Action: Mouse moved to (260, 299)
Screenshot: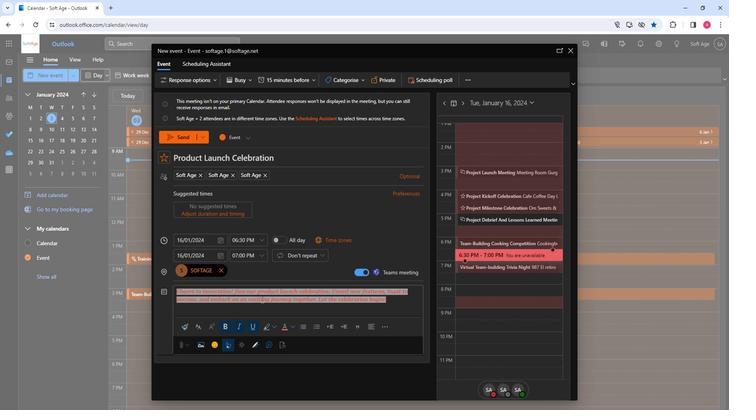 
Action: Mouse pressed left at (260, 299)
Screenshot: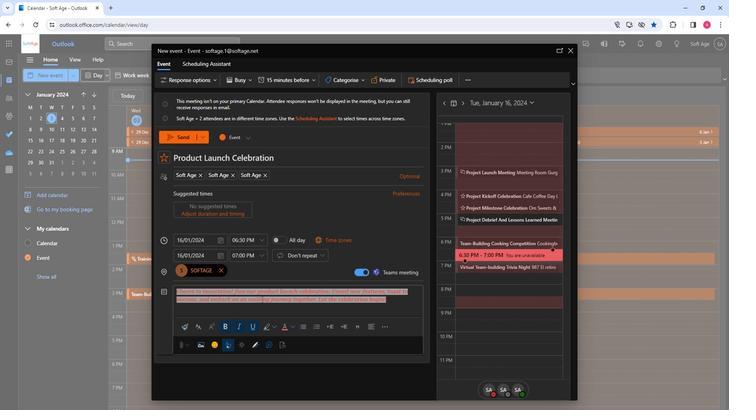 
Action: Mouse pressed left at (260, 299)
Screenshot: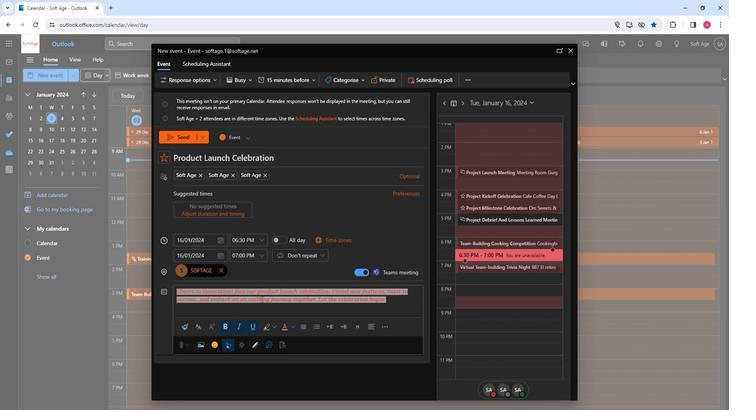 
Action: Mouse pressed left at (260, 299)
Screenshot: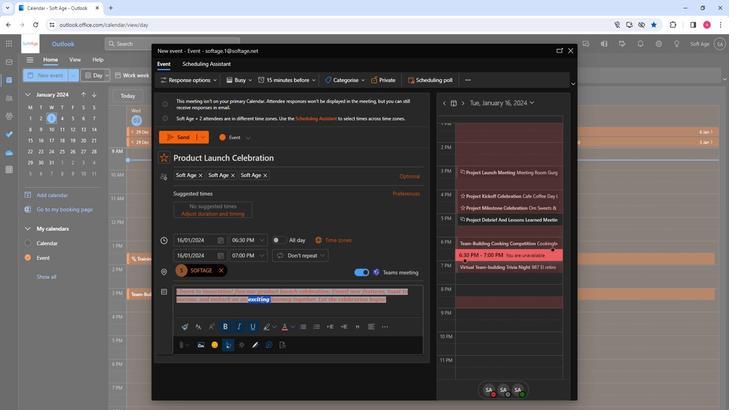
Action: Mouse moved to (288, 327)
Screenshot: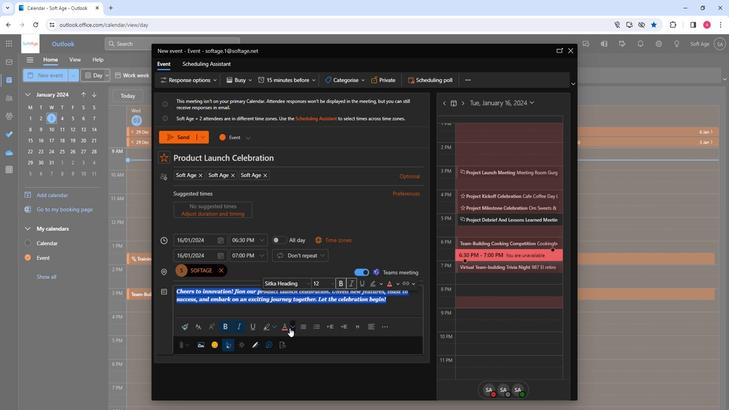 
Action: Mouse pressed left at (288, 327)
Screenshot: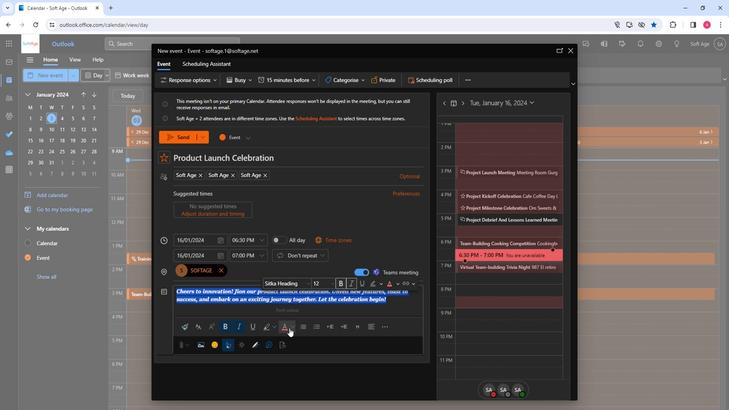 
Action: Mouse moved to (293, 326)
Screenshot: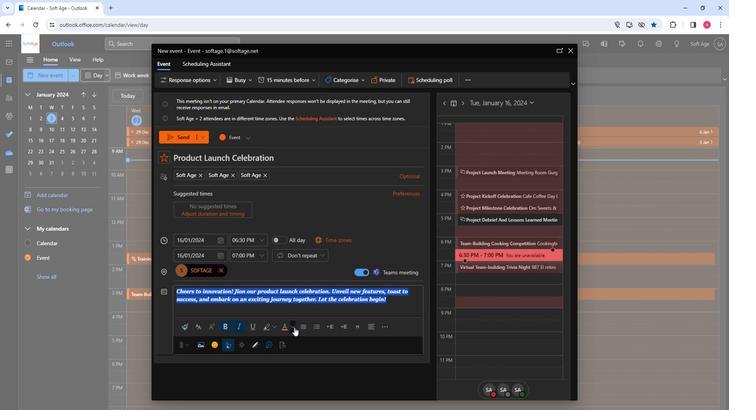 
Action: Mouse pressed left at (293, 326)
Screenshot: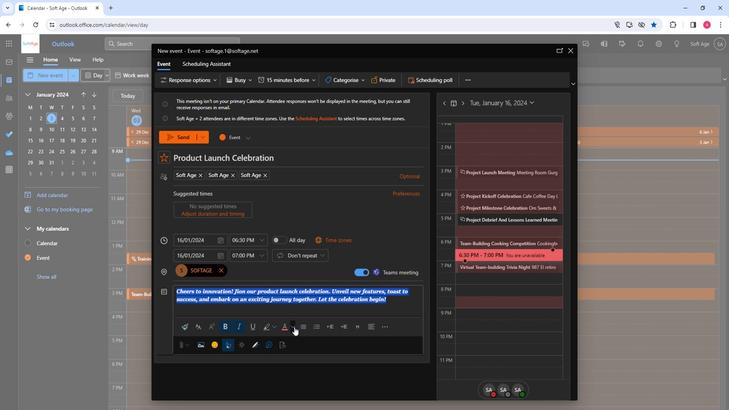 
Action: Mouse moved to (285, 295)
Screenshot: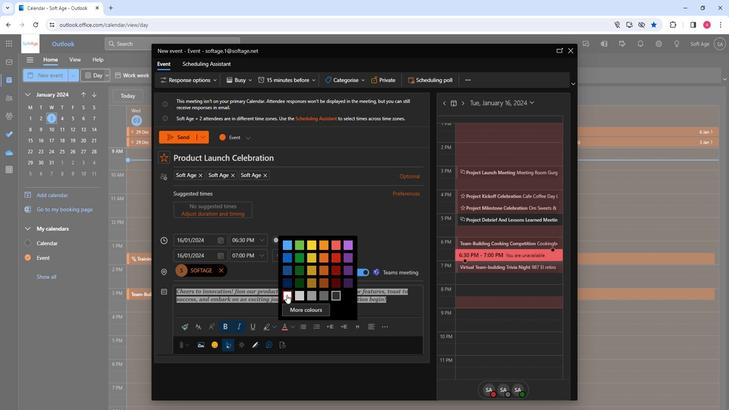 
Action: Mouse pressed left at (285, 295)
Screenshot: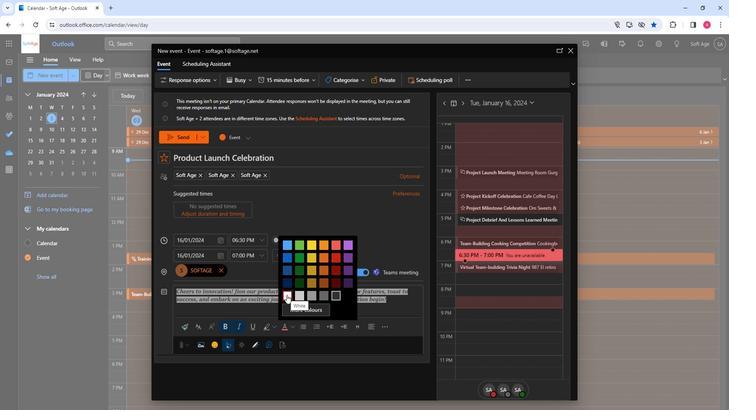 
Action: Mouse moved to (282, 311)
Screenshot: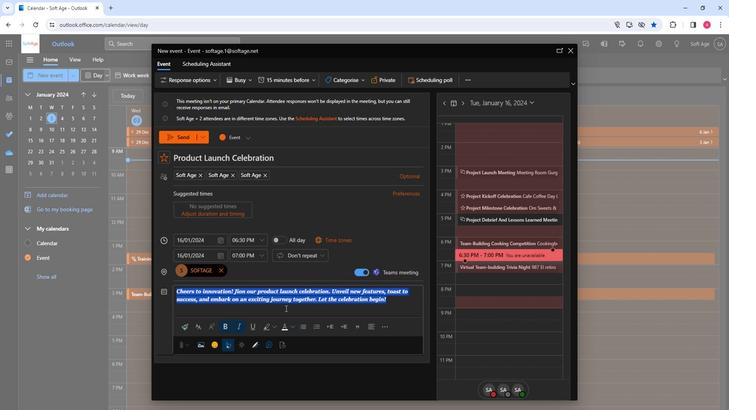 
Action: Mouse pressed left at (282, 311)
Screenshot: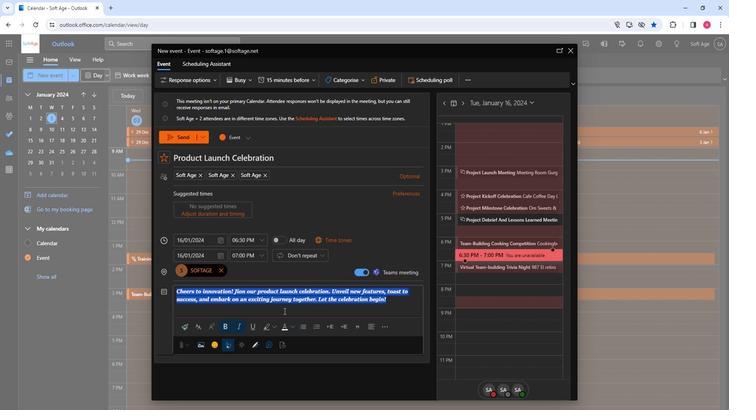 
Action: Mouse moved to (180, 141)
Screenshot: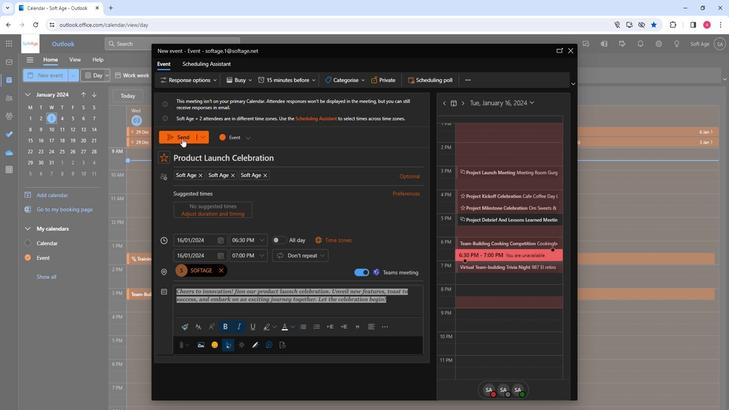 
Action: Mouse pressed left at (180, 141)
Screenshot: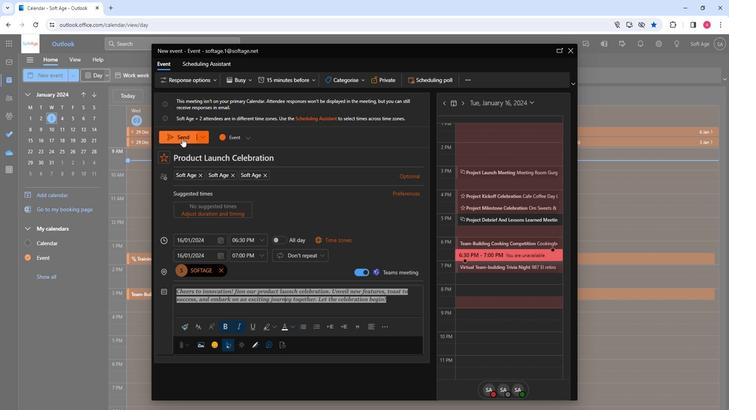 
Action: Mouse moved to (293, 325)
Screenshot: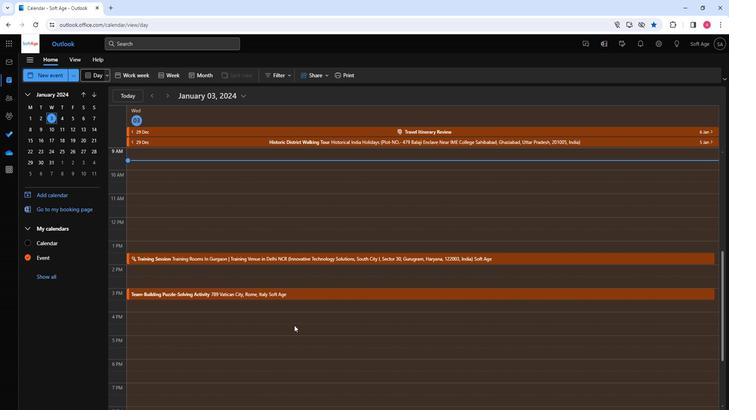 
